 Task: For heading Use Courier New with red colour.  font size for heading20,  'Change the font style of data to'Courier New and font size to 12,  Change the alignment of both headline & data to Align center.  In the sheet   Nexus Sales templetes   book
Action: Mouse moved to (451, 406)
Screenshot: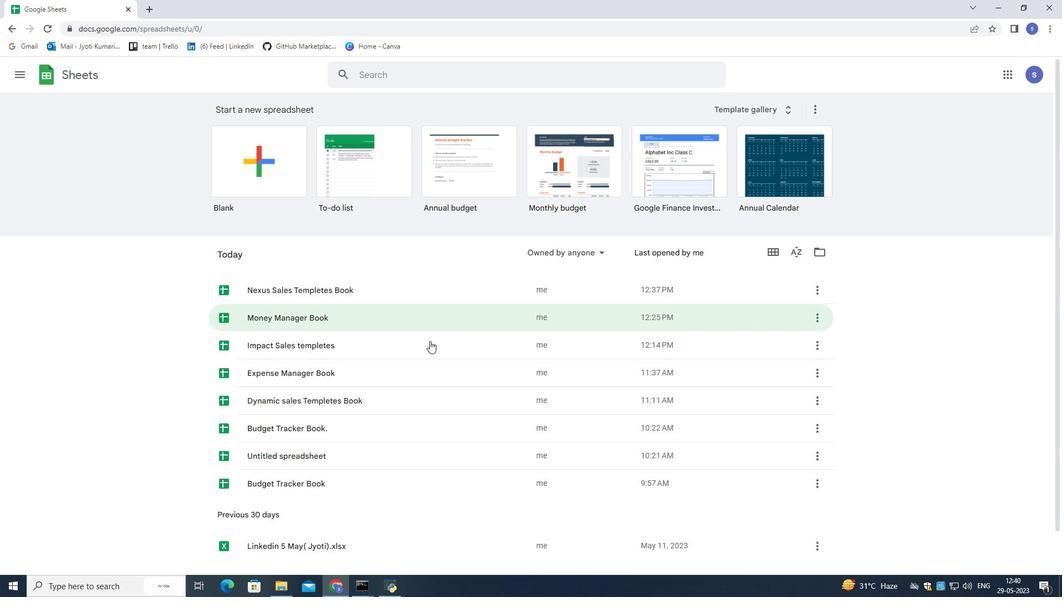 
Action: Mouse scrolled (451, 406) with delta (0, 0)
Screenshot: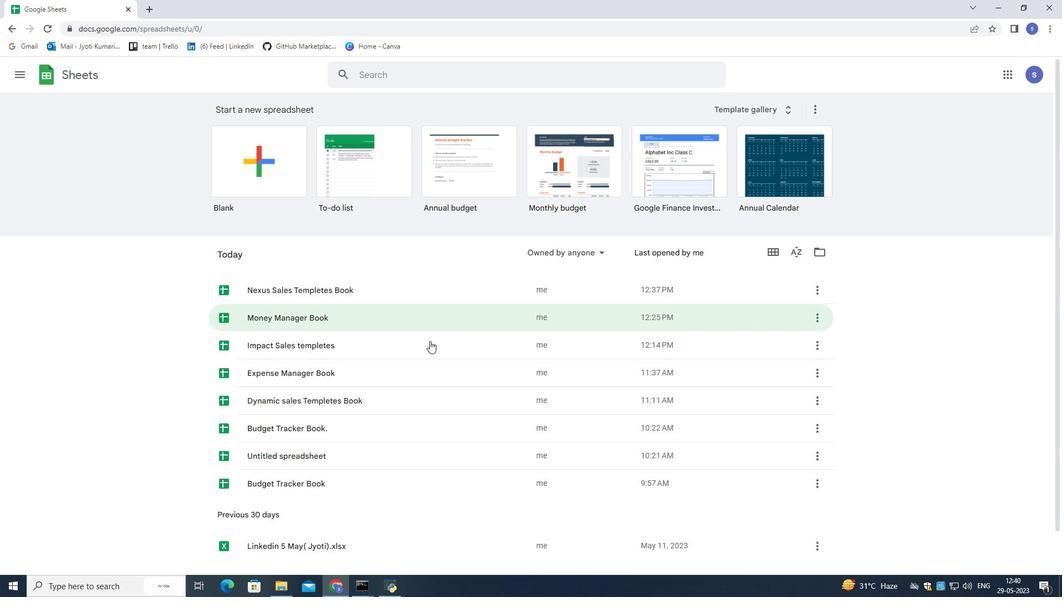 
Action: Mouse moved to (451, 407)
Screenshot: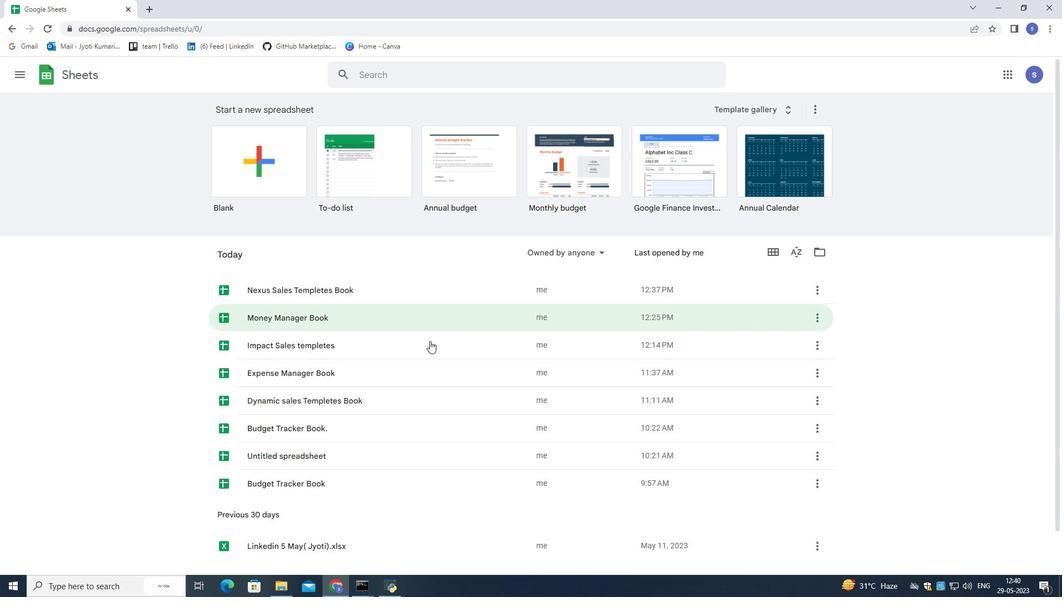 
Action: Mouse scrolled (451, 406) with delta (0, 0)
Screenshot: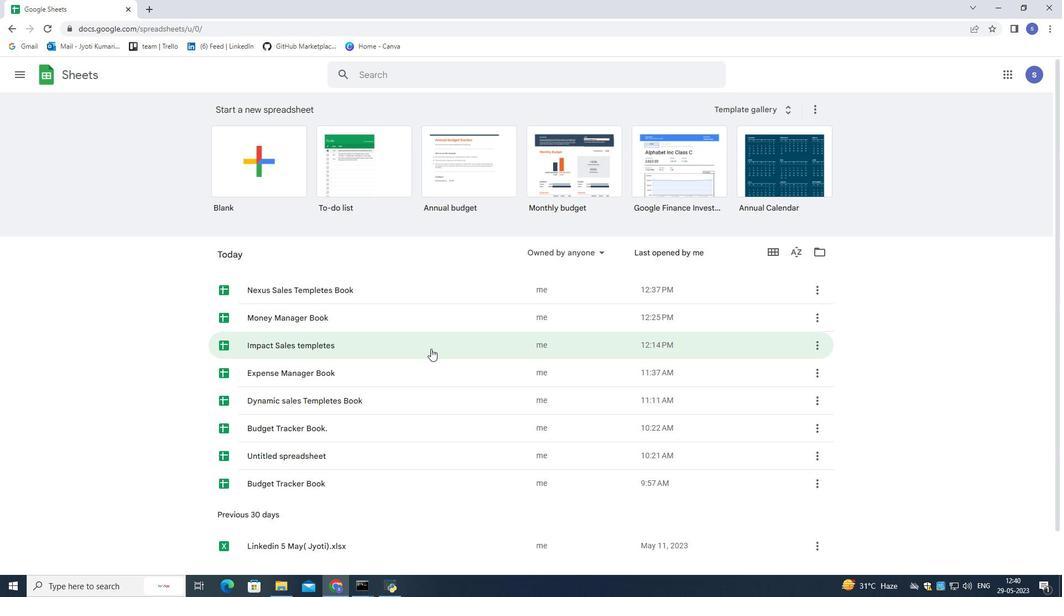 
Action: Mouse scrolled (451, 406) with delta (0, 0)
Screenshot: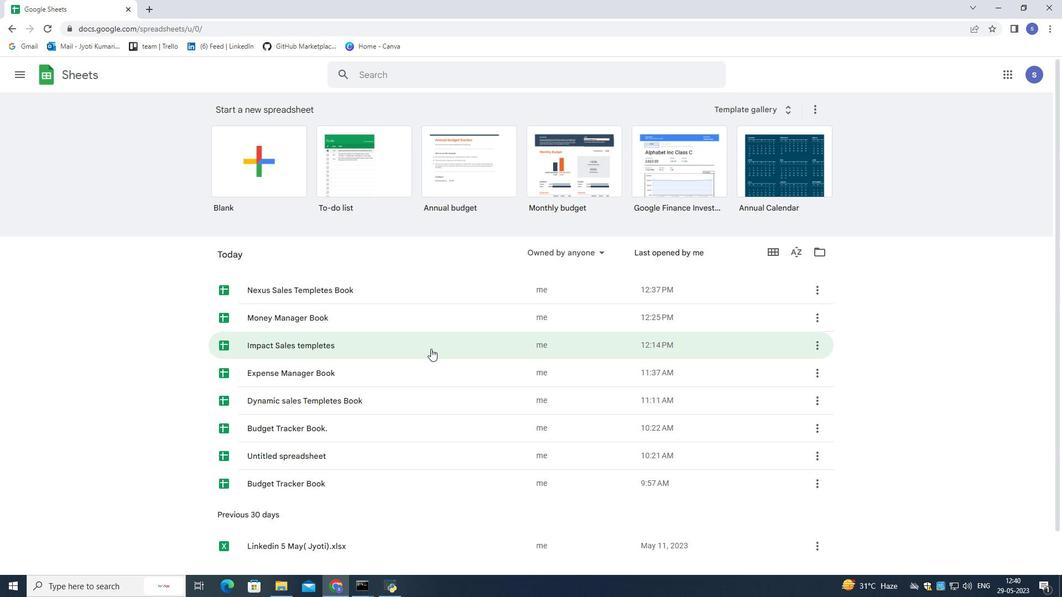 
Action: Mouse scrolled (451, 406) with delta (0, 0)
Screenshot: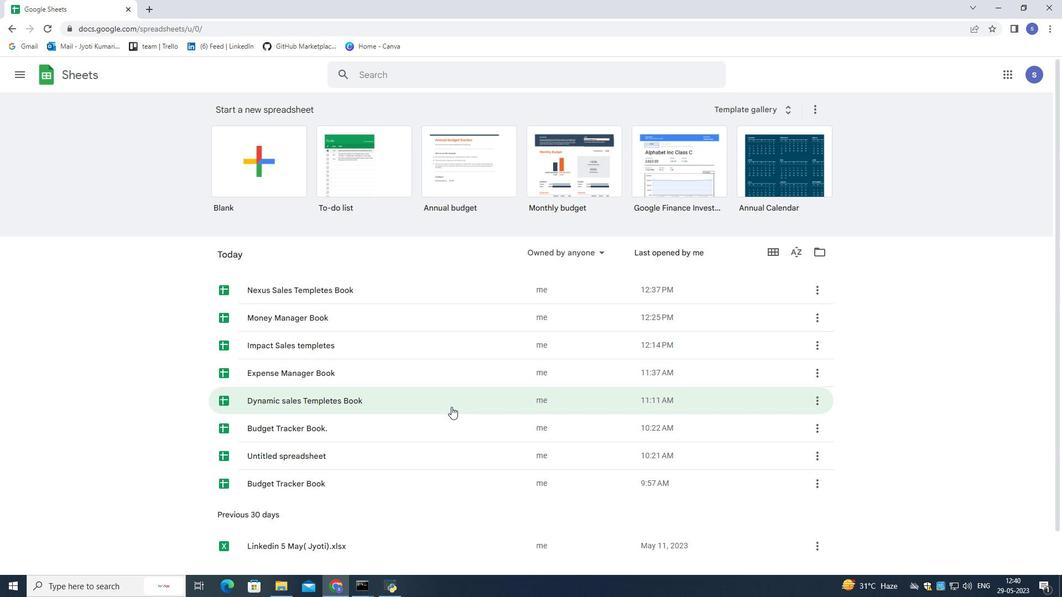 
Action: Mouse scrolled (451, 406) with delta (0, 0)
Screenshot: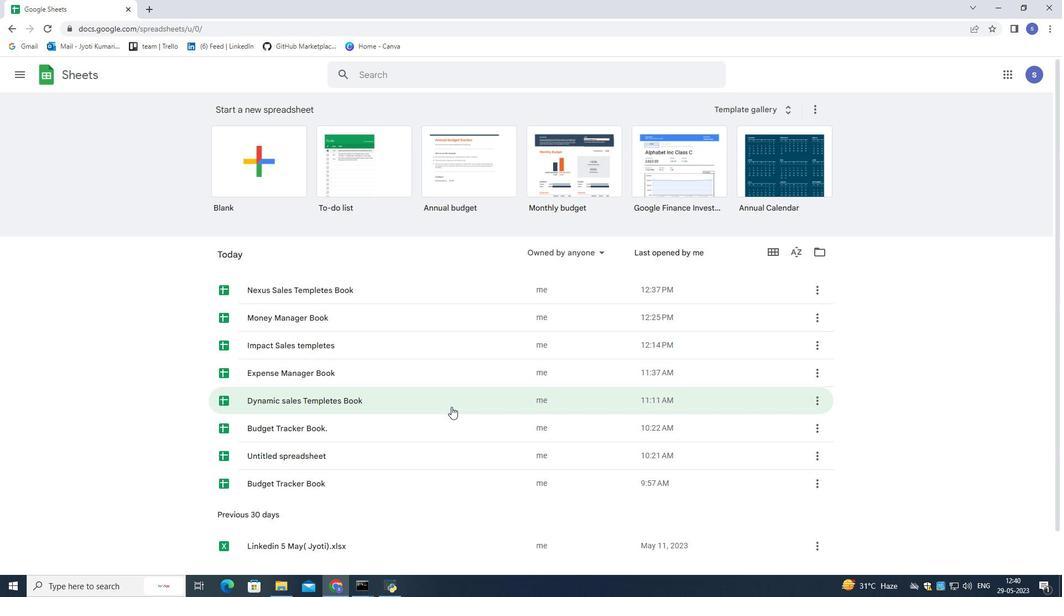 
Action: Mouse scrolled (451, 406) with delta (0, 0)
Screenshot: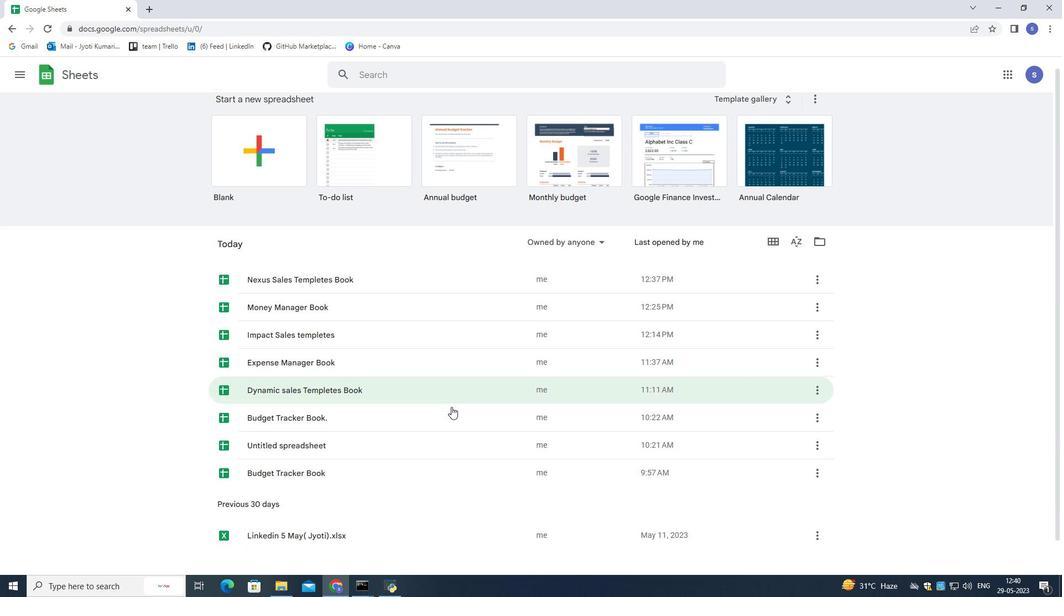 
Action: Mouse scrolled (451, 406) with delta (0, 0)
Screenshot: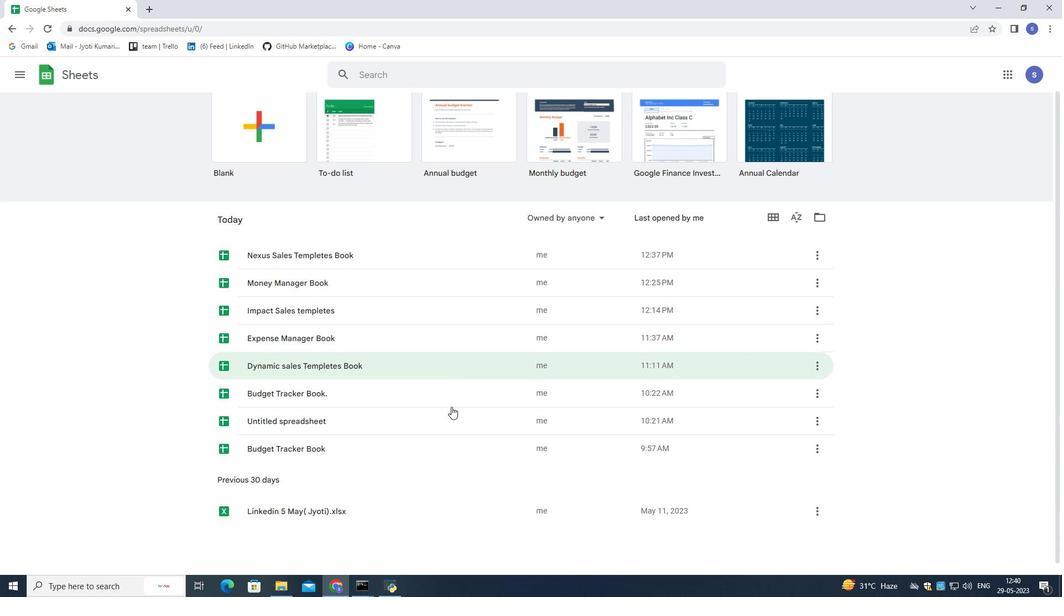 
Action: Mouse scrolled (451, 407) with delta (0, 0)
Screenshot: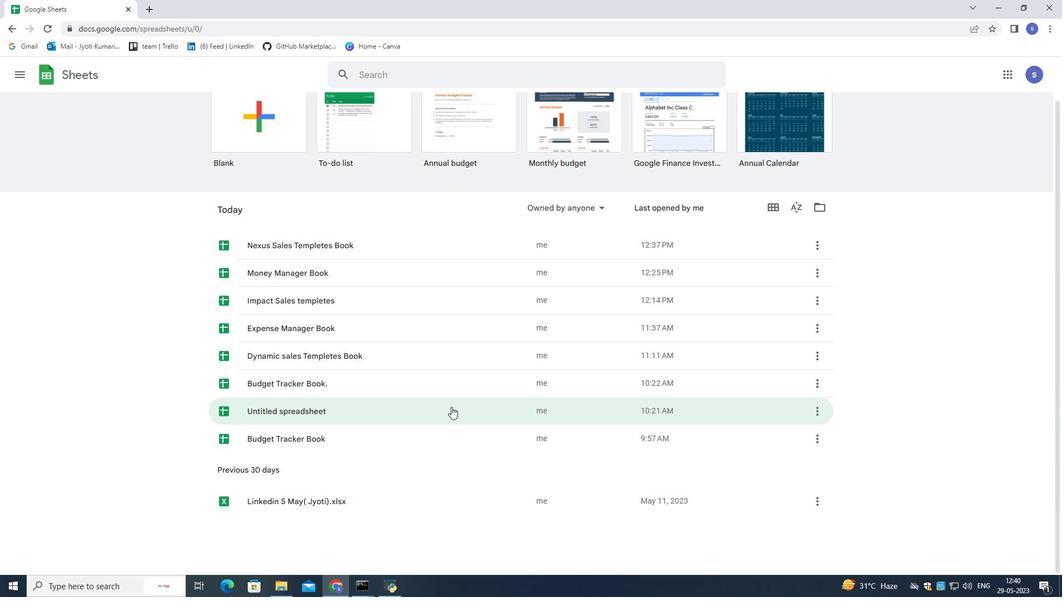 
Action: Mouse scrolled (451, 407) with delta (0, 0)
Screenshot: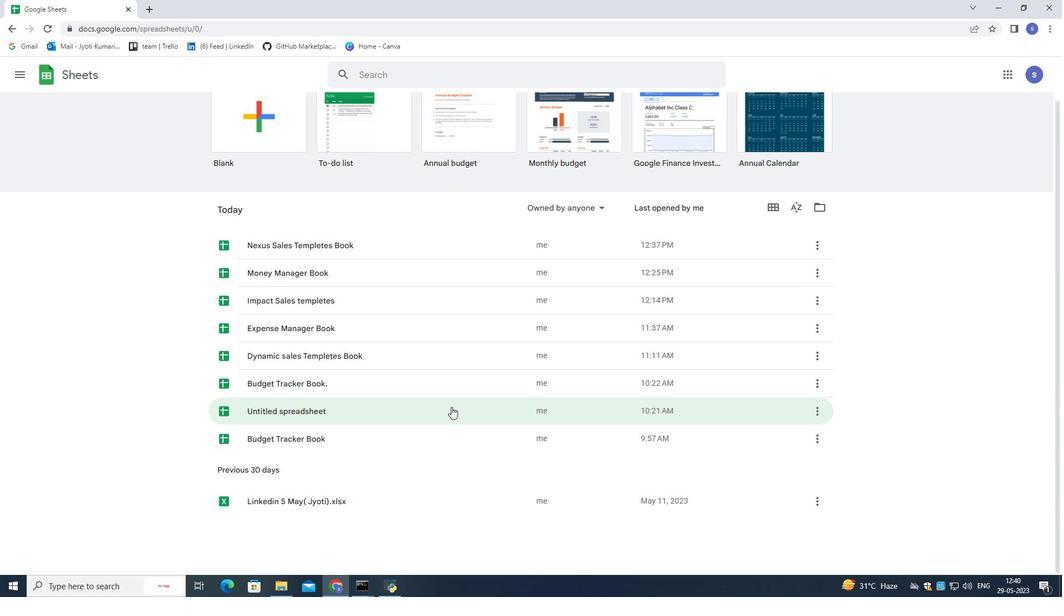 
Action: Mouse scrolled (451, 407) with delta (0, 0)
Screenshot: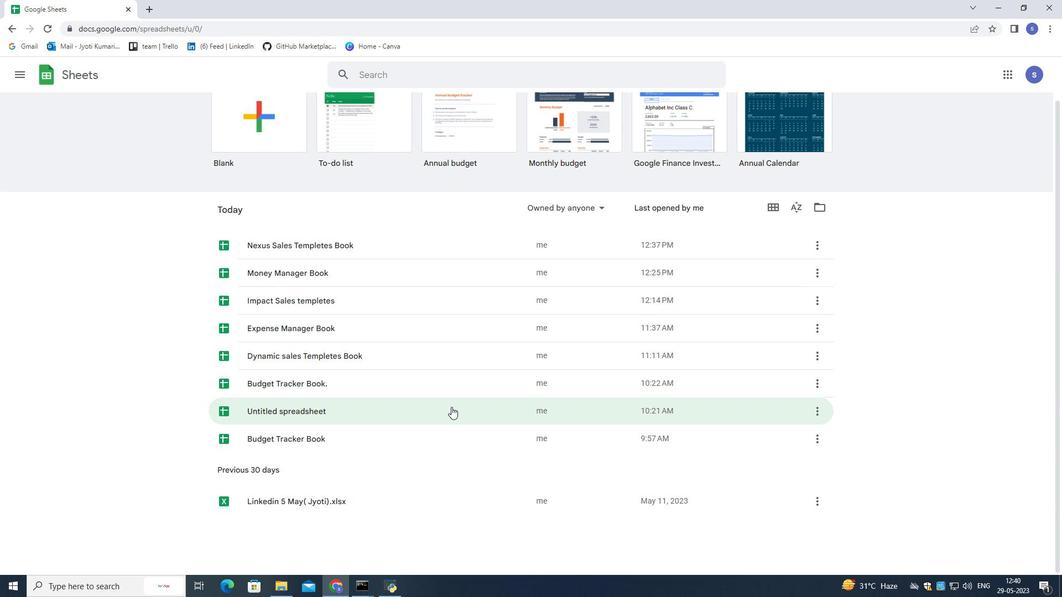 
Action: Mouse scrolled (451, 407) with delta (0, 0)
Screenshot: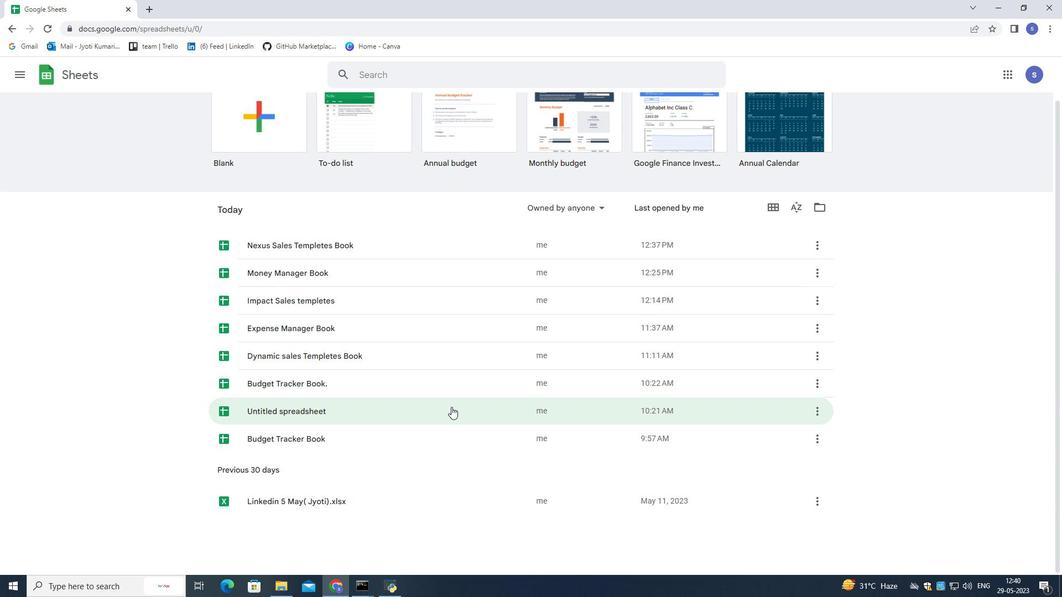 
Action: Mouse scrolled (451, 407) with delta (0, 0)
Screenshot: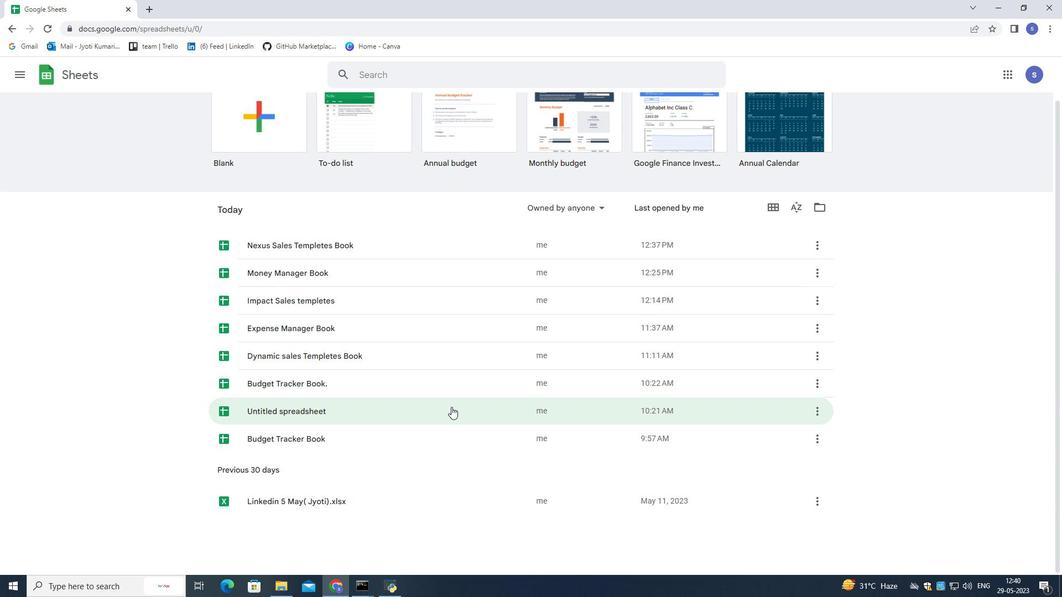
Action: Mouse scrolled (451, 407) with delta (0, 0)
Screenshot: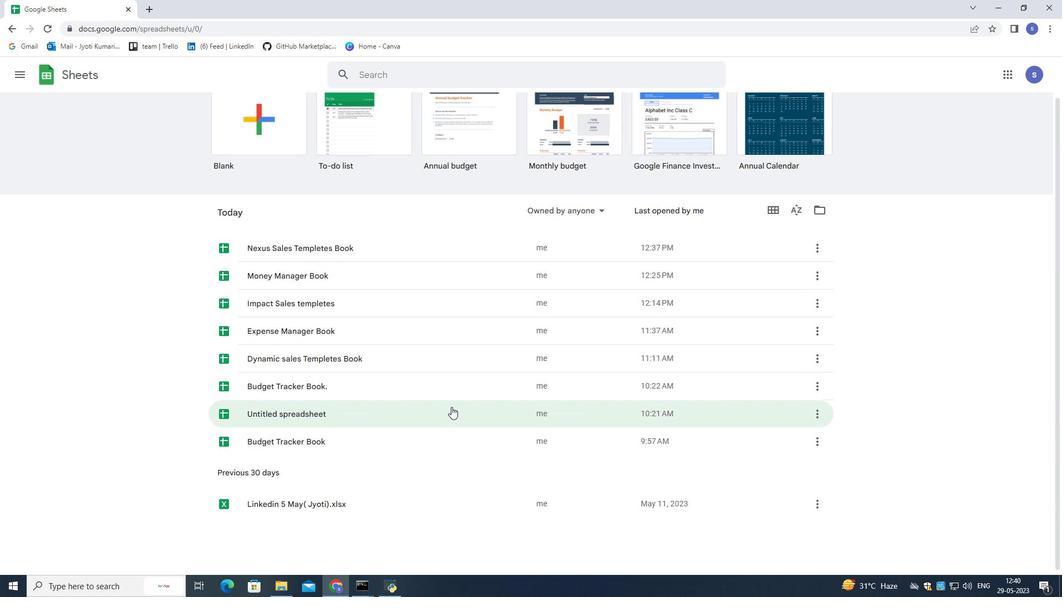 
Action: Mouse moved to (451, 407)
Screenshot: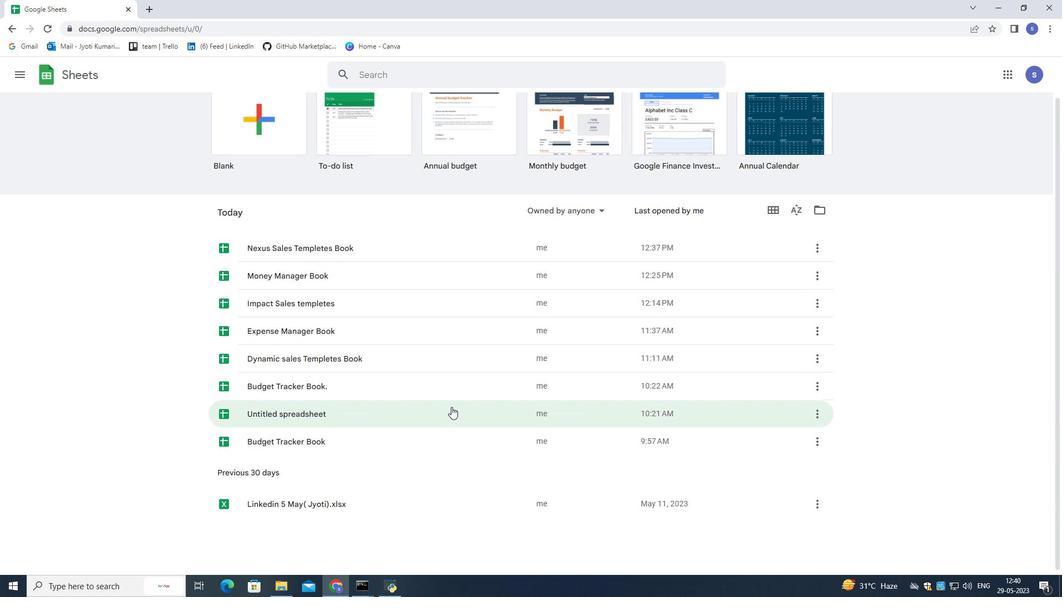 
Action: Mouse scrolled (451, 407) with delta (0, 0)
Screenshot: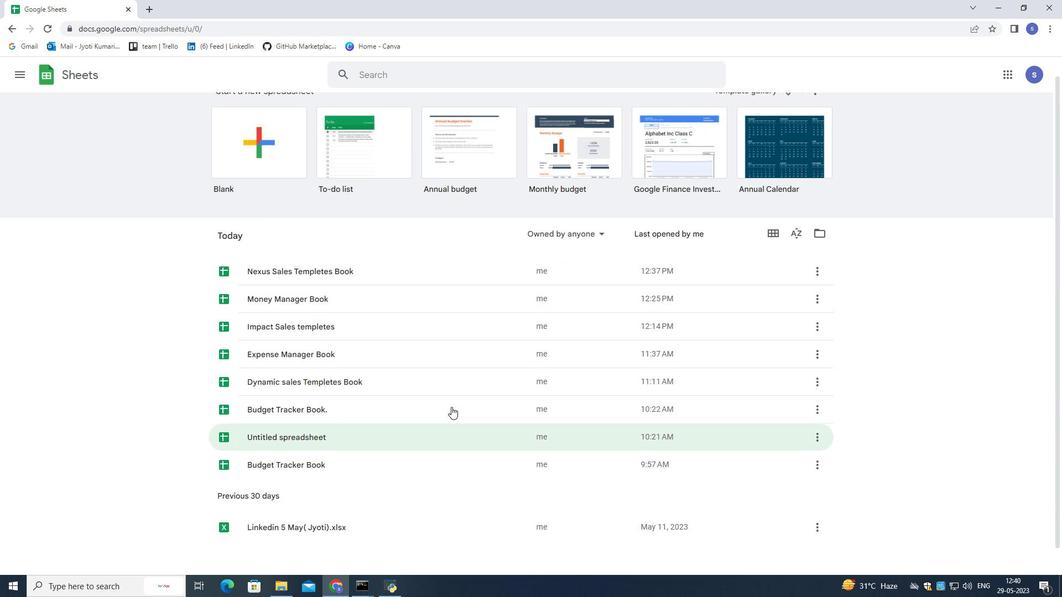 
Action: Mouse moved to (451, 405)
Screenshot: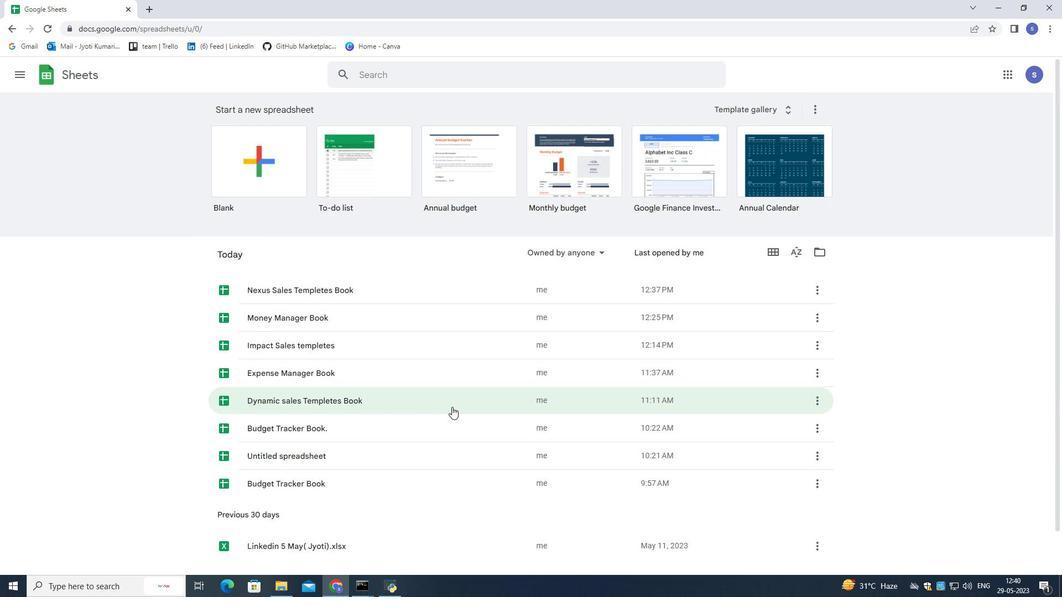
Action: Mouse scrolled (451, 407) with delta (0, 0)
Screenshot: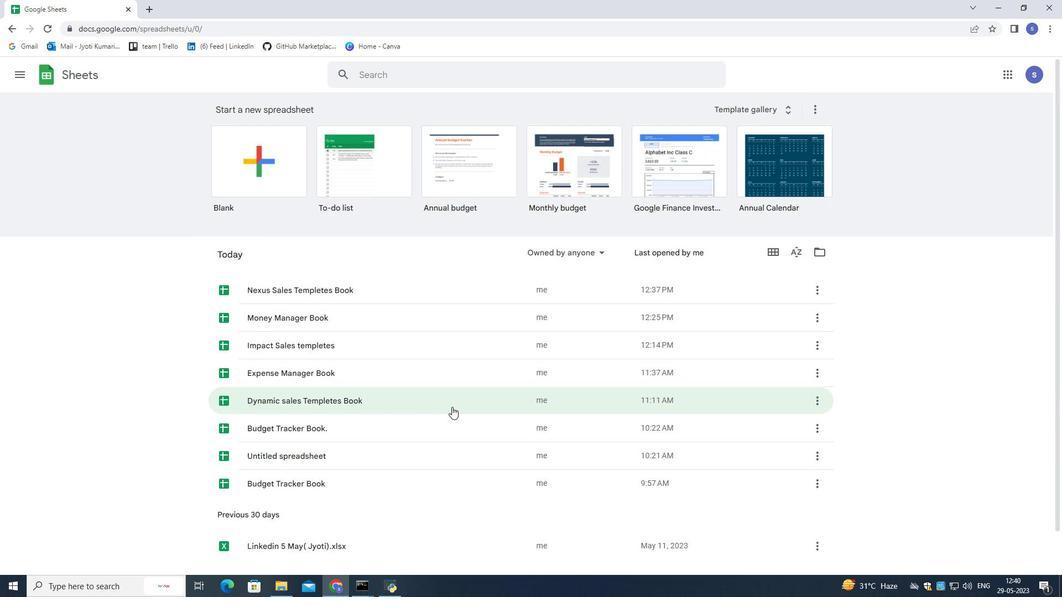 
Action: Mouse moved to (451, 404)
Screenshot: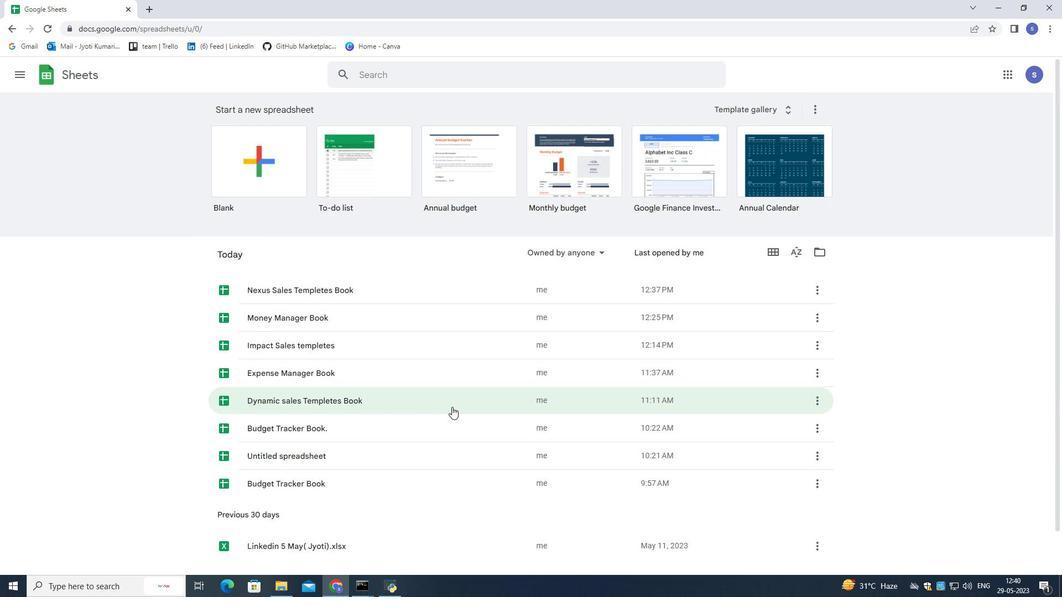 
Action: Mouse scrolled (451, 404) with delta (0, 0)
Screenshot: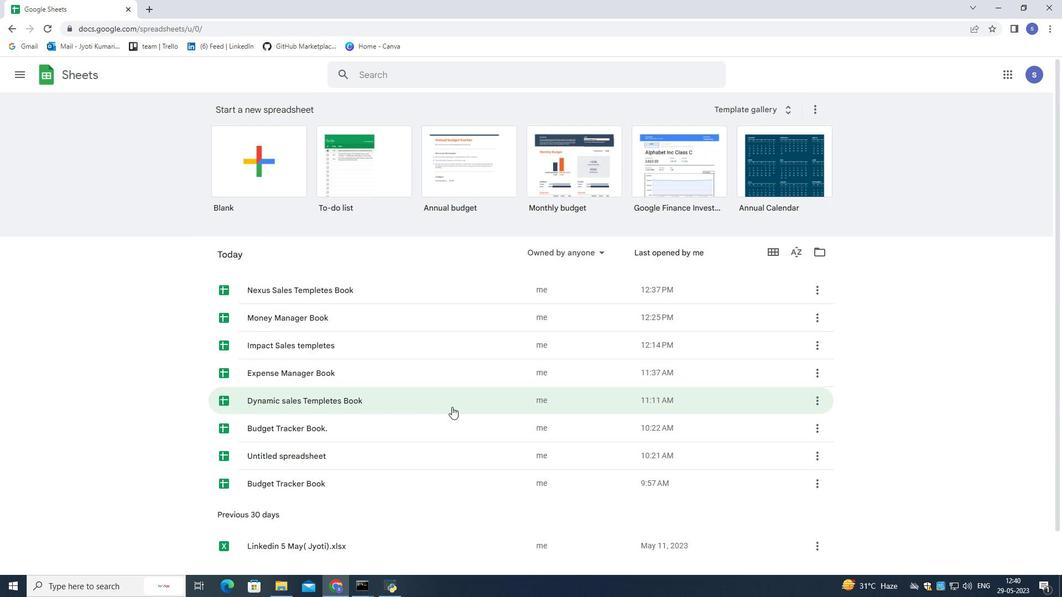 
Action: Mouse moved to (403, 291)
Screenshot: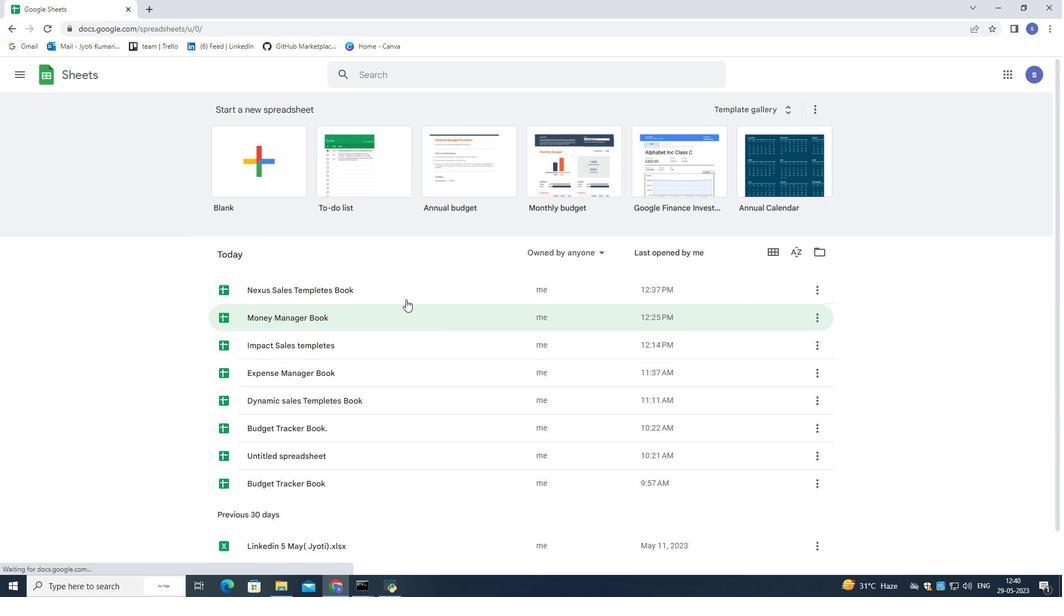 
Action: Mouse pressed left at (403, 291)
Screenshot: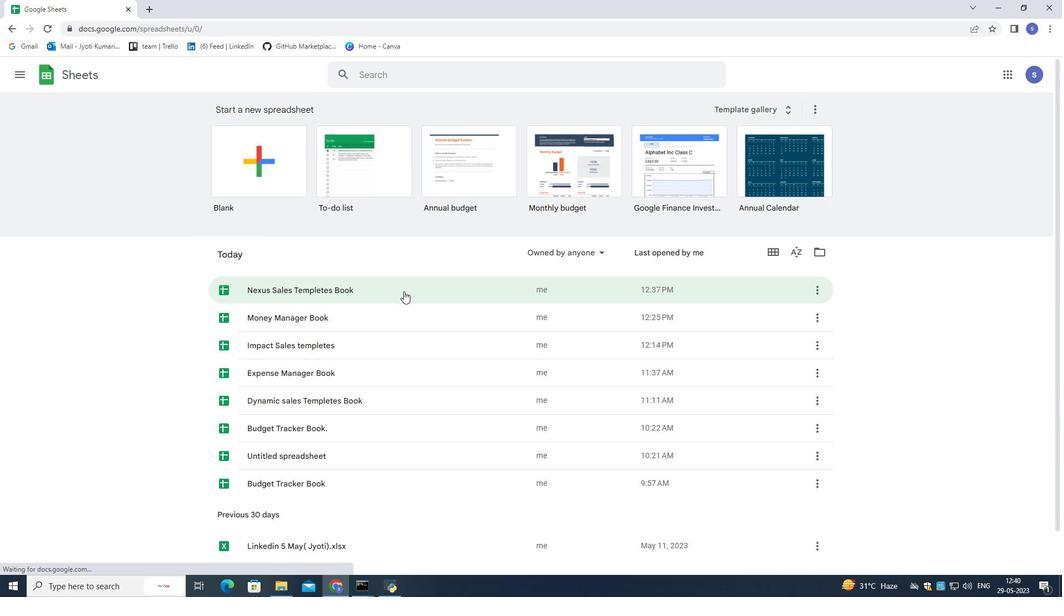 
Action: Mouse moved to (192, 151)
Screenshot: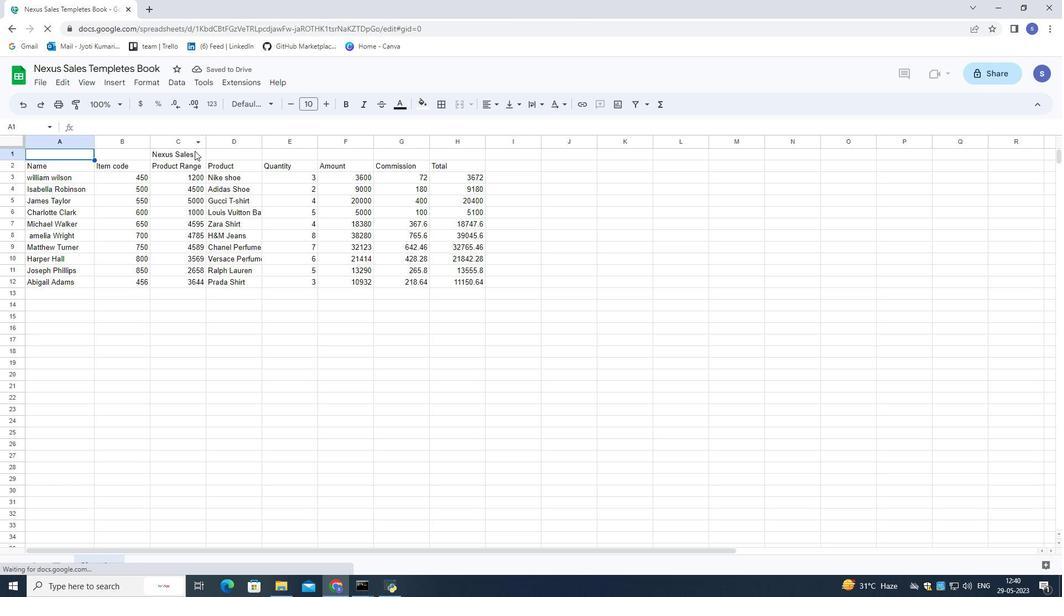 
Action: Mouse pressed left at (192, 151)
Screenshot: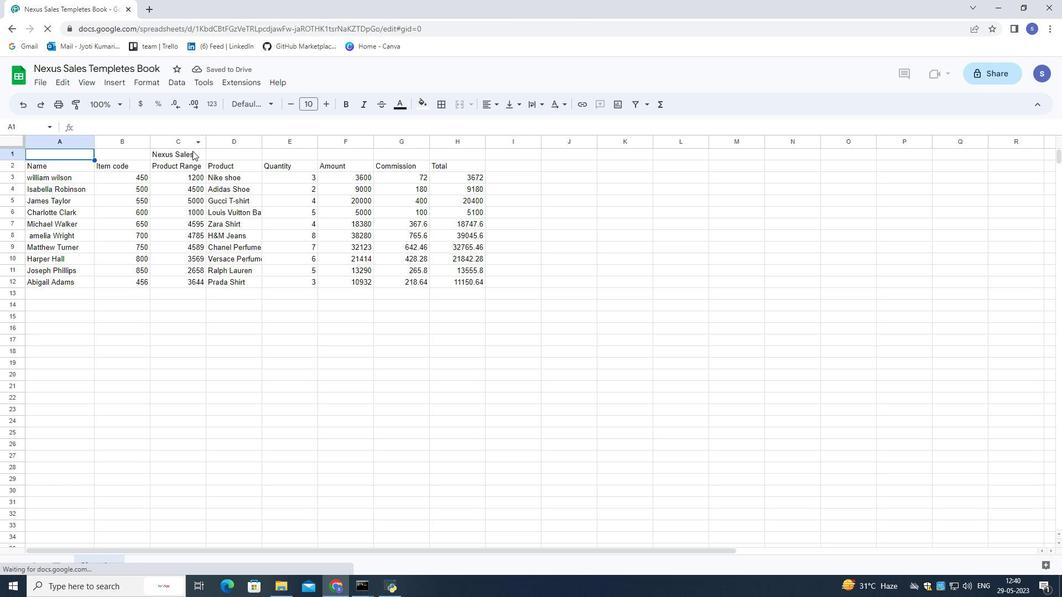 
Action: Mouse pressed left at (192, 151)
Screenshot: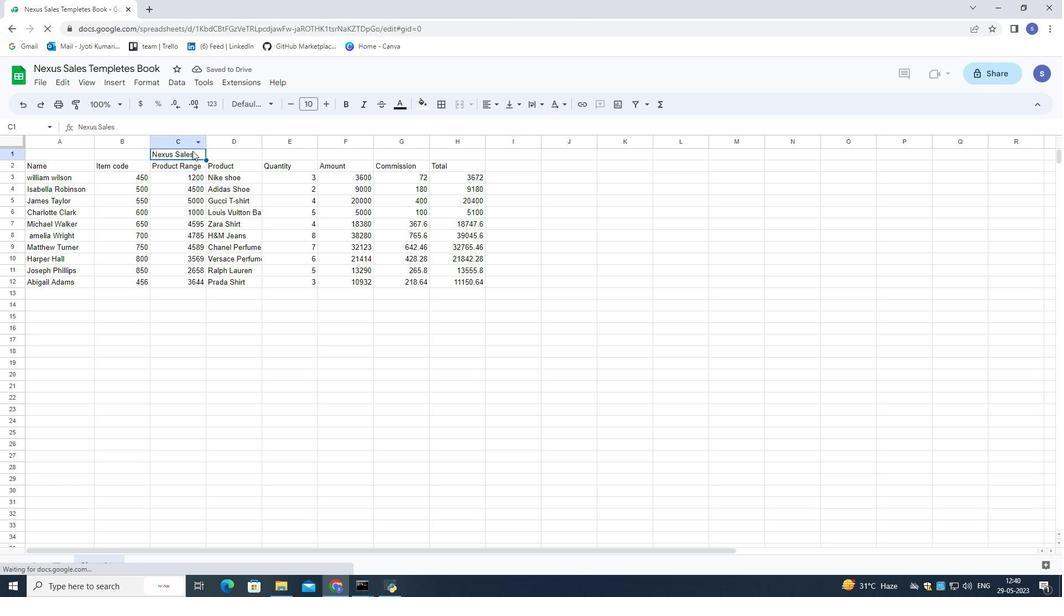 
Action: Mouse pressed left at (192, 151)
Screenshot: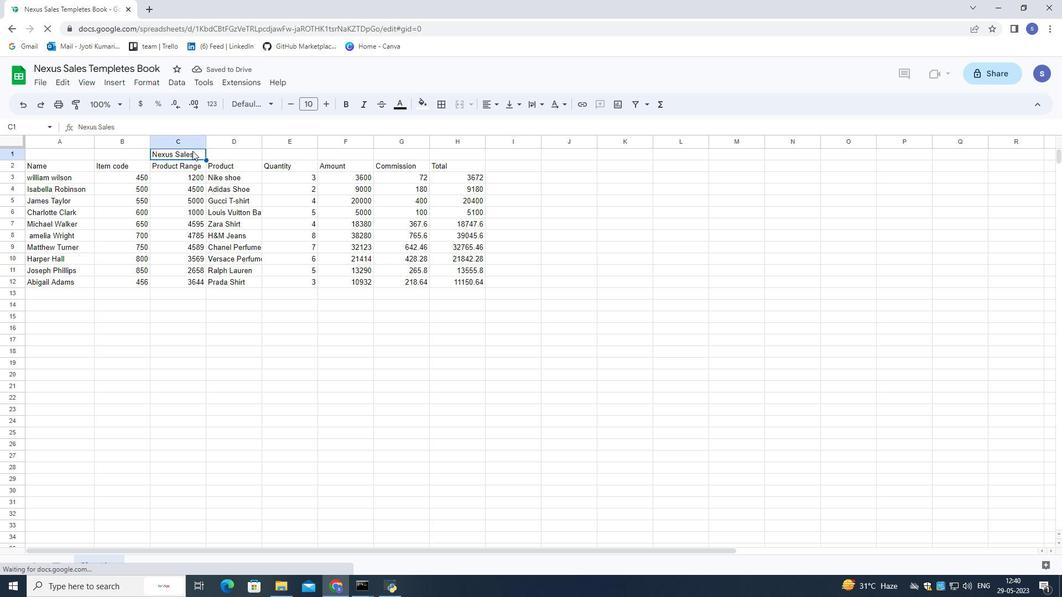 
Action: Mouse pressed left at (192, 151)
Screenshot: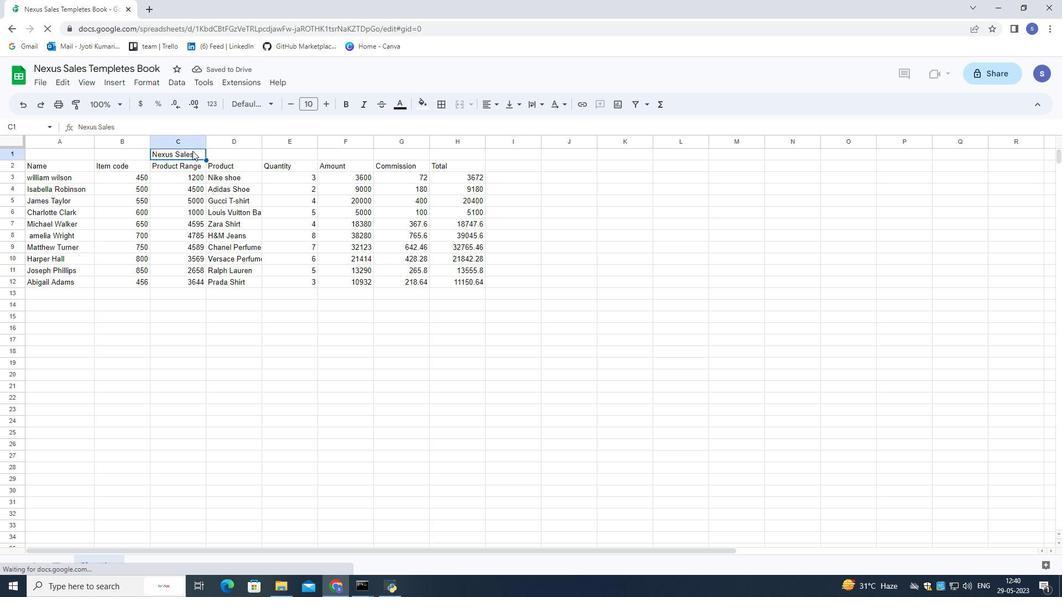 
Action: Mouse moved to (271, 104)
Screenshot: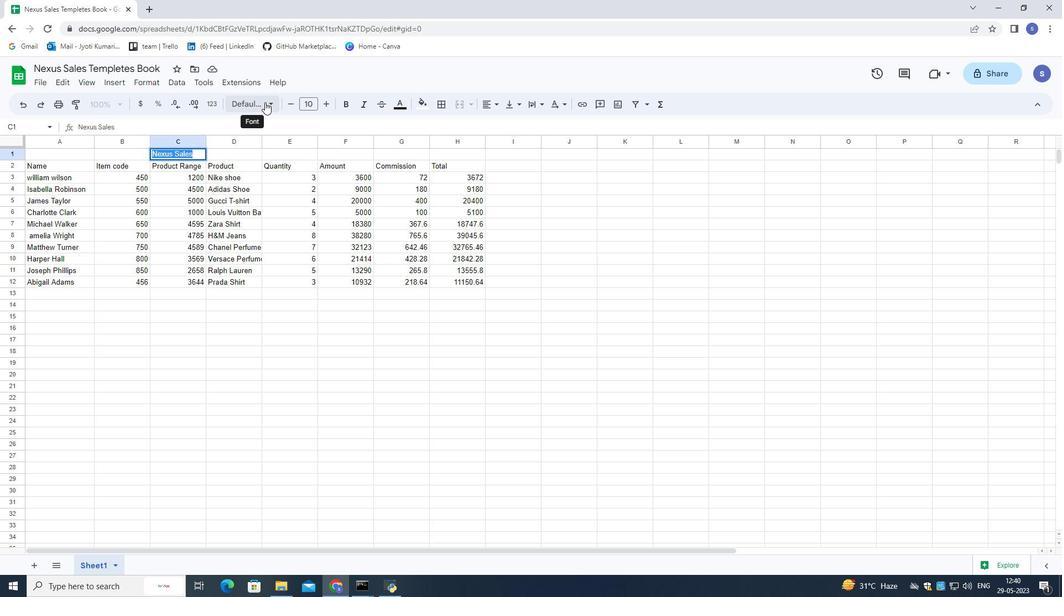 
Action: Mouse pressed left at (271, 104)
Screenshot: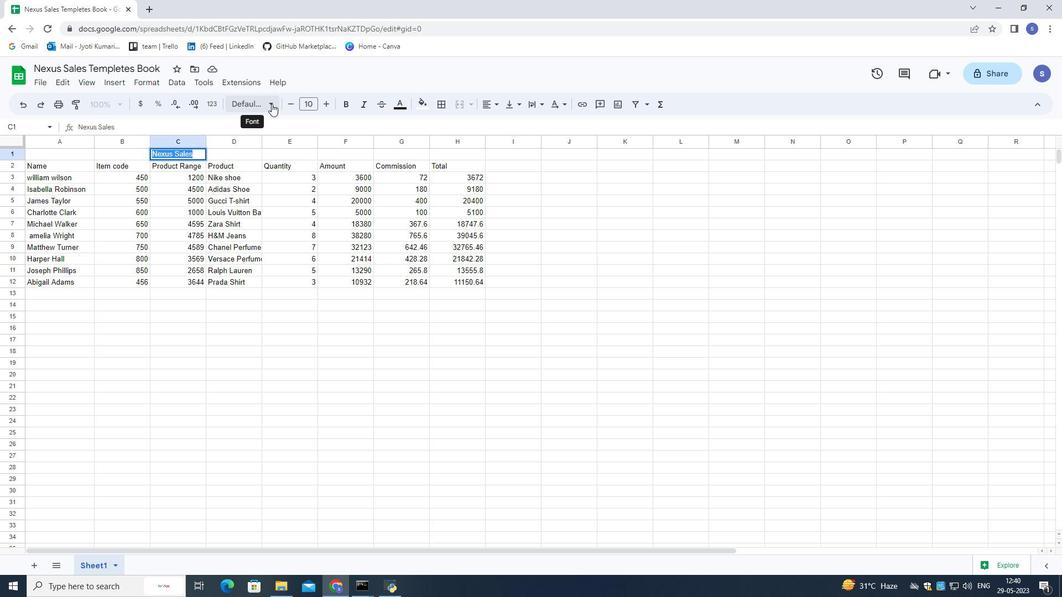 
Action: Mouse moved to (263, 120)
Screenshot: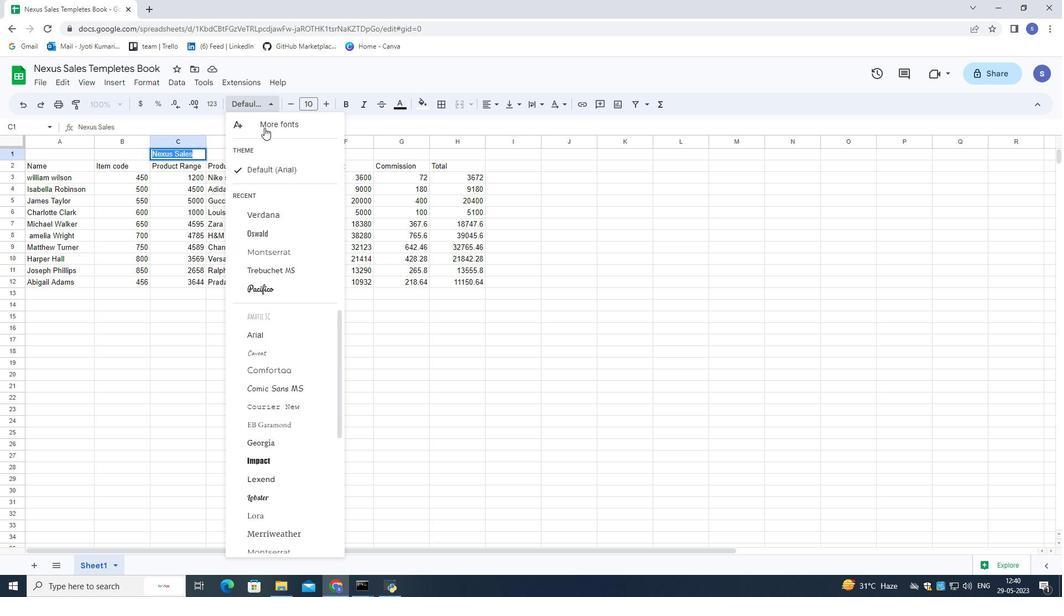 
Action: Mouse pressed left at (263, 120)
Screenshot: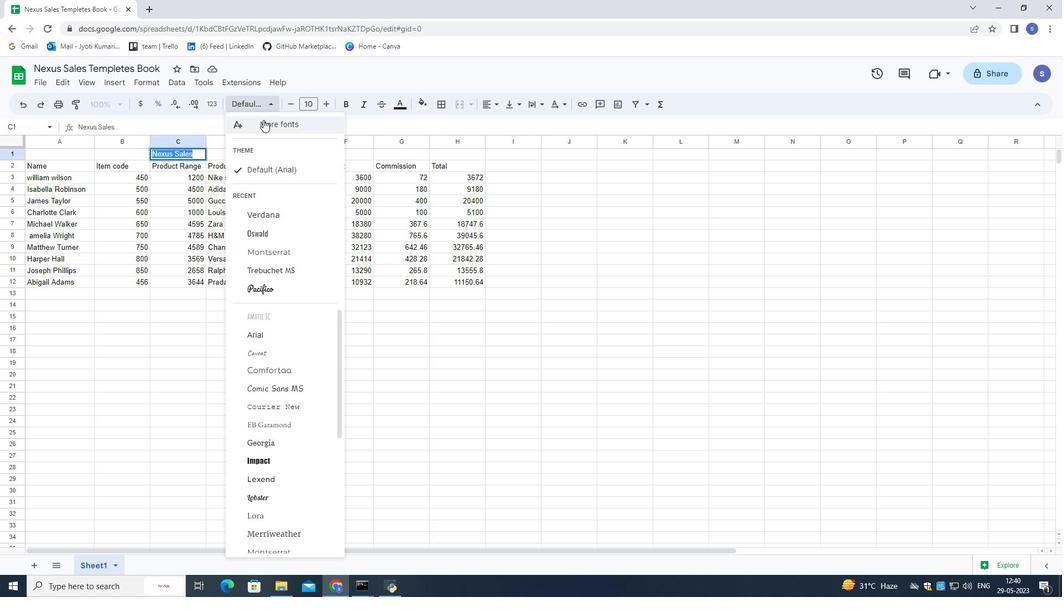 
Action: Mouse moved to (309, 186)
Screenshot: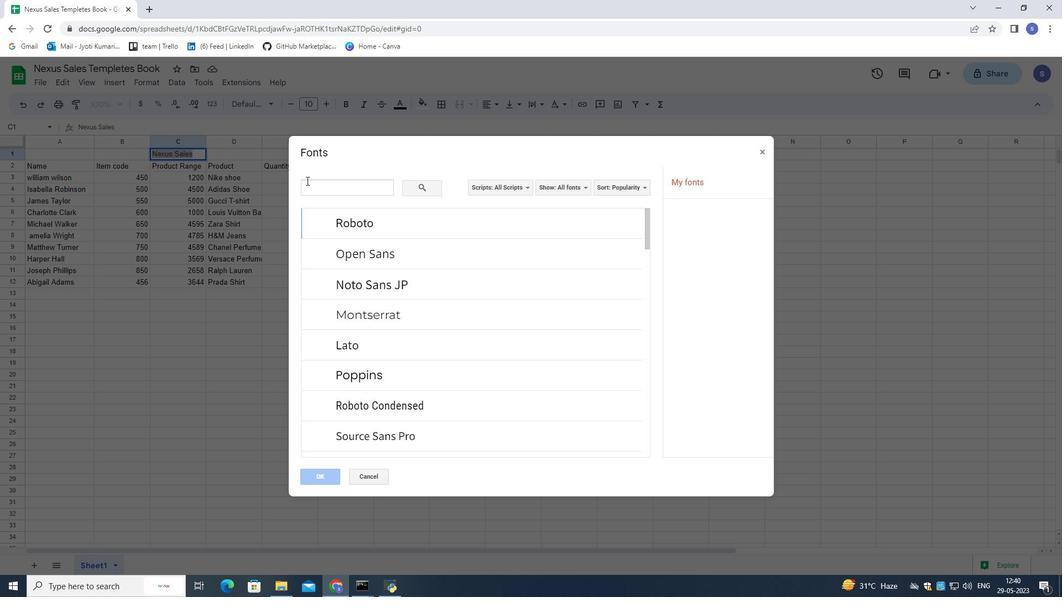 
Action: Mouse pressed left at (309, 186)
Screenshot: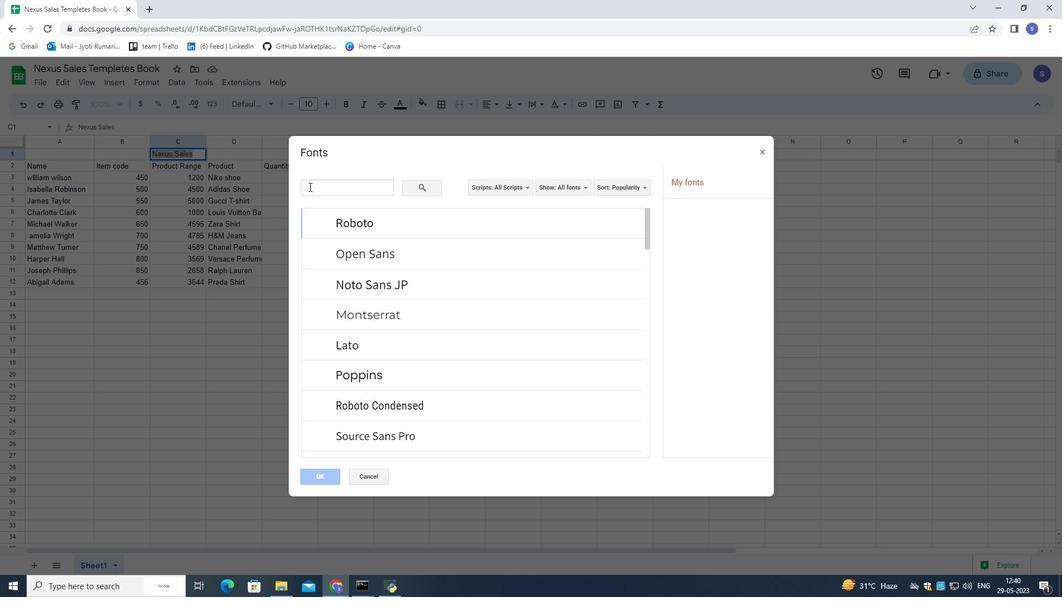 
Action: Mouse moved to (986, 340)
Screenshot: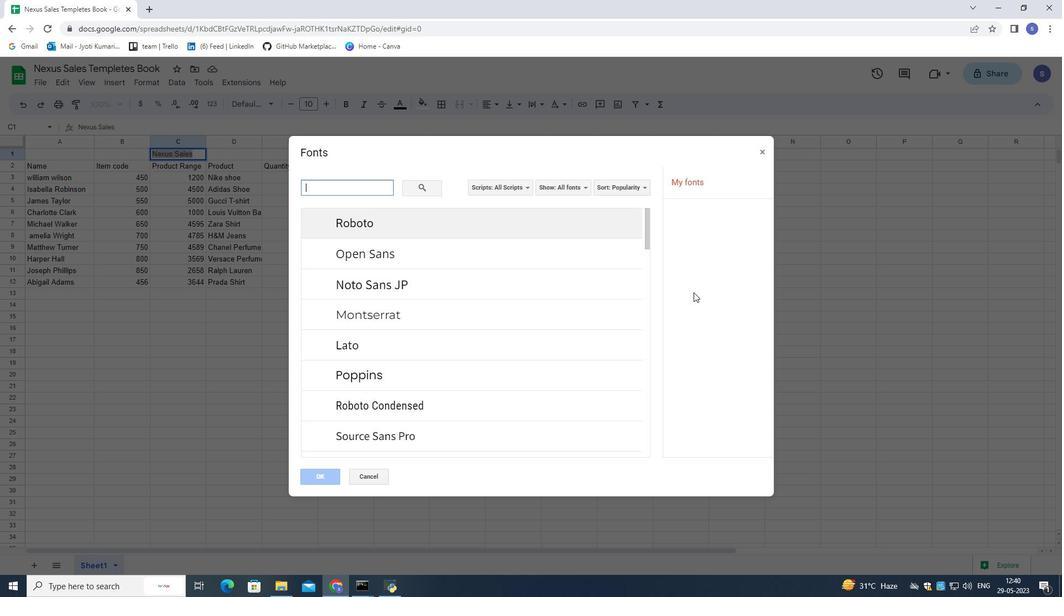 
Action: Key pressed <Key.shift>Couri
Screenshot: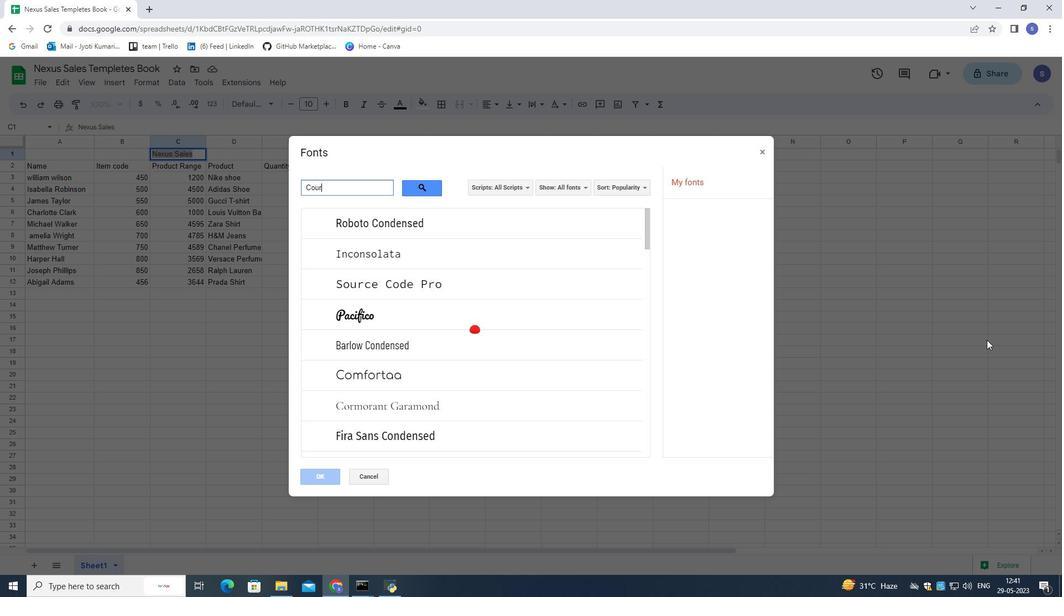 
Action: Mouse moved to (537, 245)
Screenshot: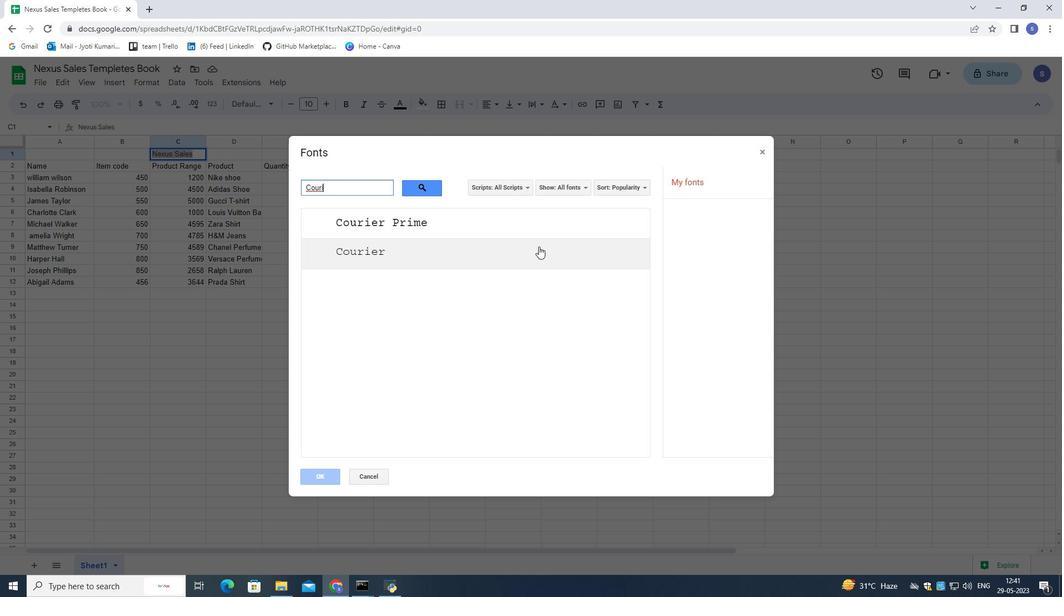 
Action: Mouse pressed left at (537, 245)
Screenshot: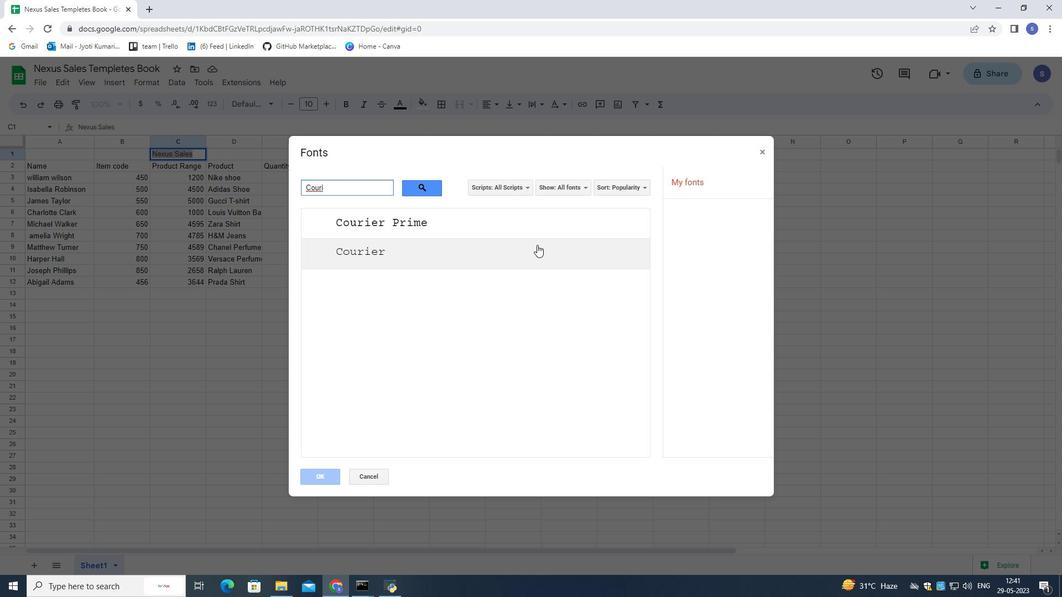
Action: Mouse moved to (324, 478)
Screenshot: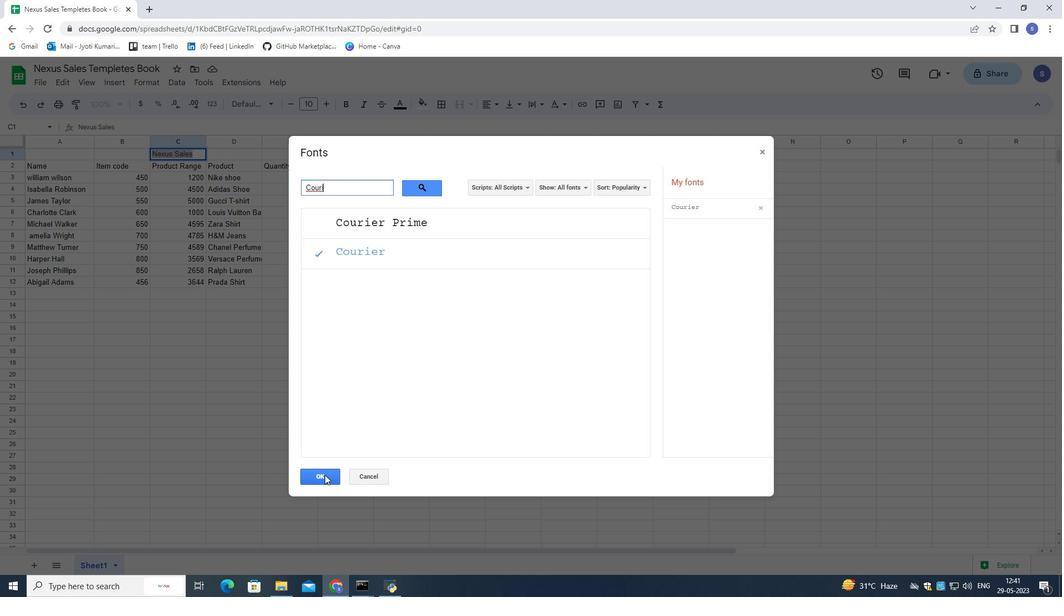 
Action: Mouse pressed left at (324, 478)
Screenshot: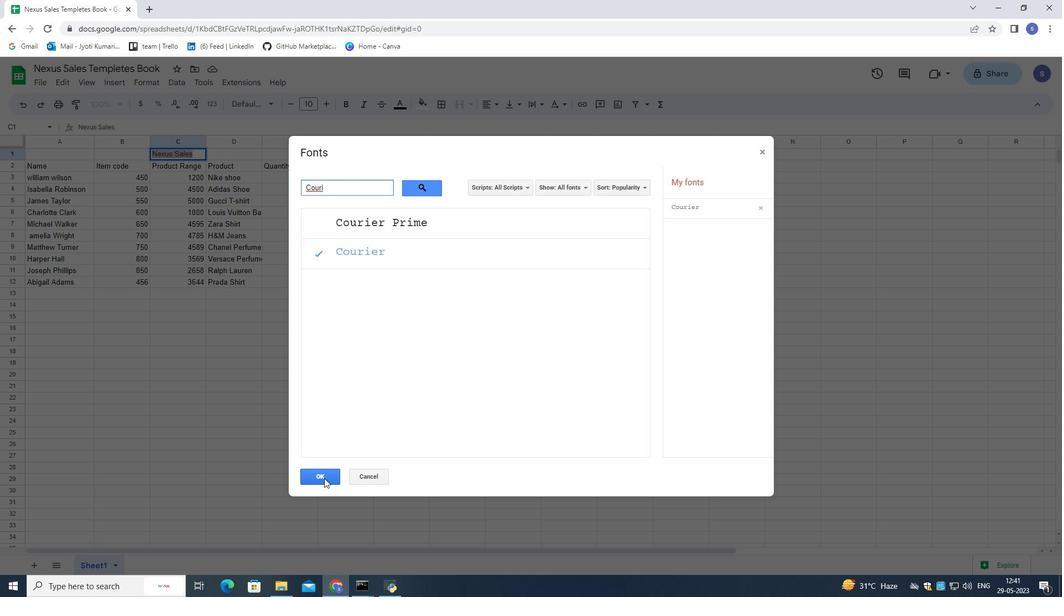 
Action: Mouse pressed left at (324, 478)
Screenshot: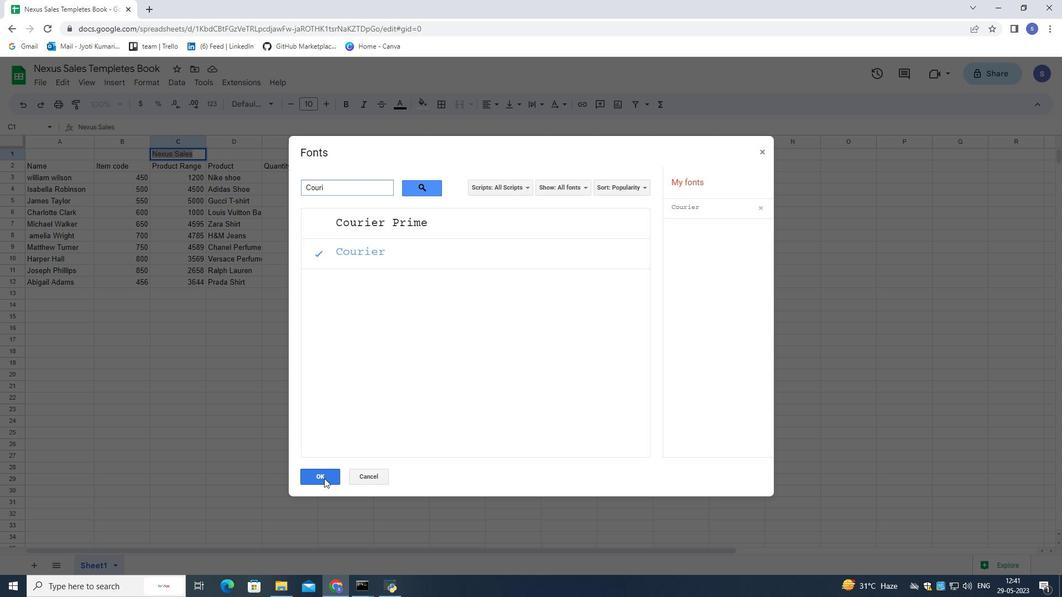 
Action: Mouse moved to (193, 153)
Screenshot: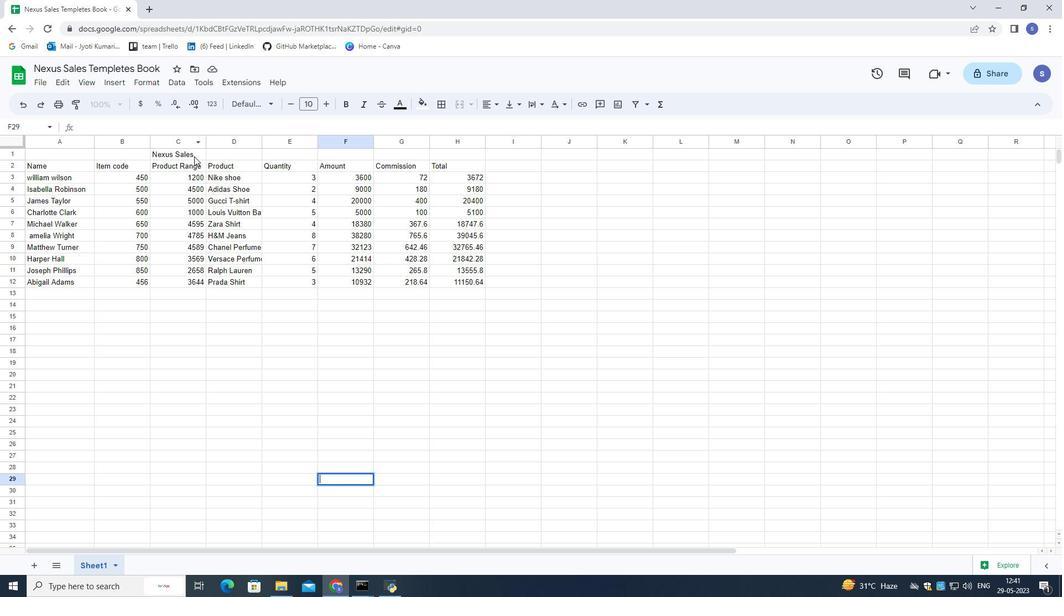 
Action: Mouse pressed left at (193, 153)
Screenshot: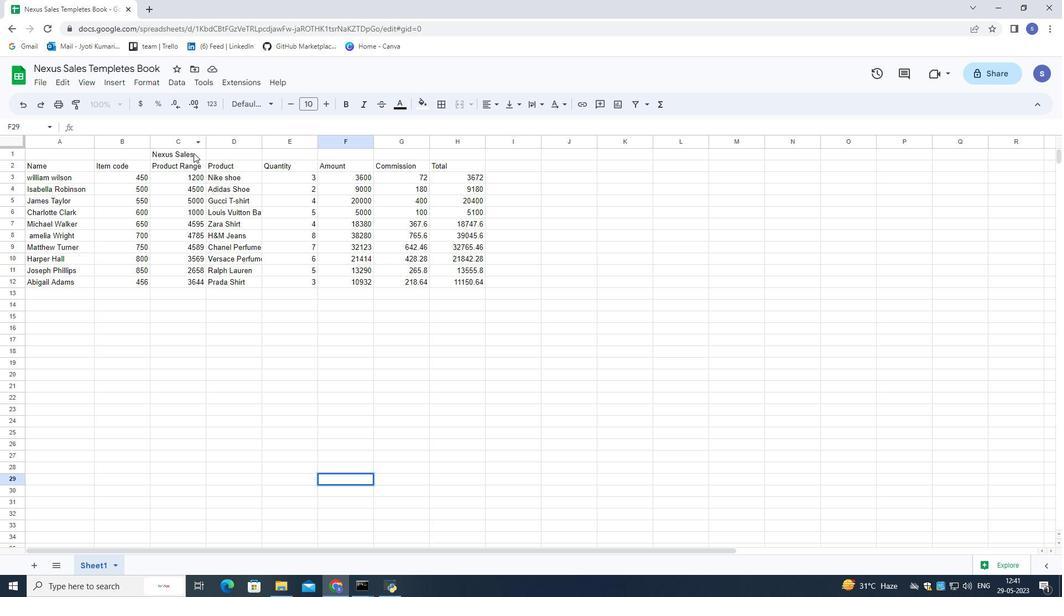 
Action: Mouse pressed left at (193, 153)
Screenshot: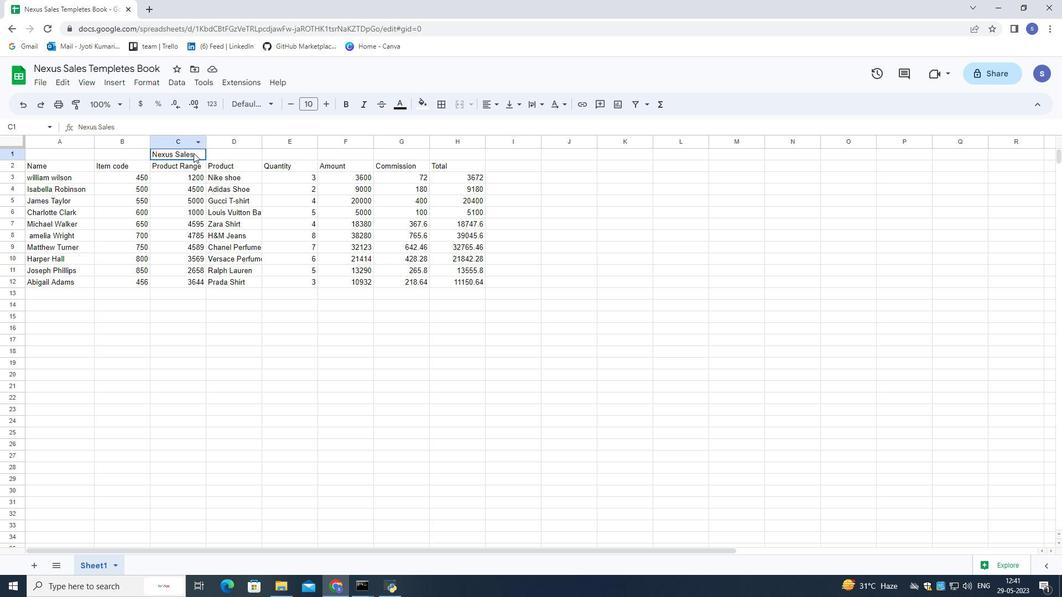
Action: Mouse pressed left at (193, 153)
Screenshot: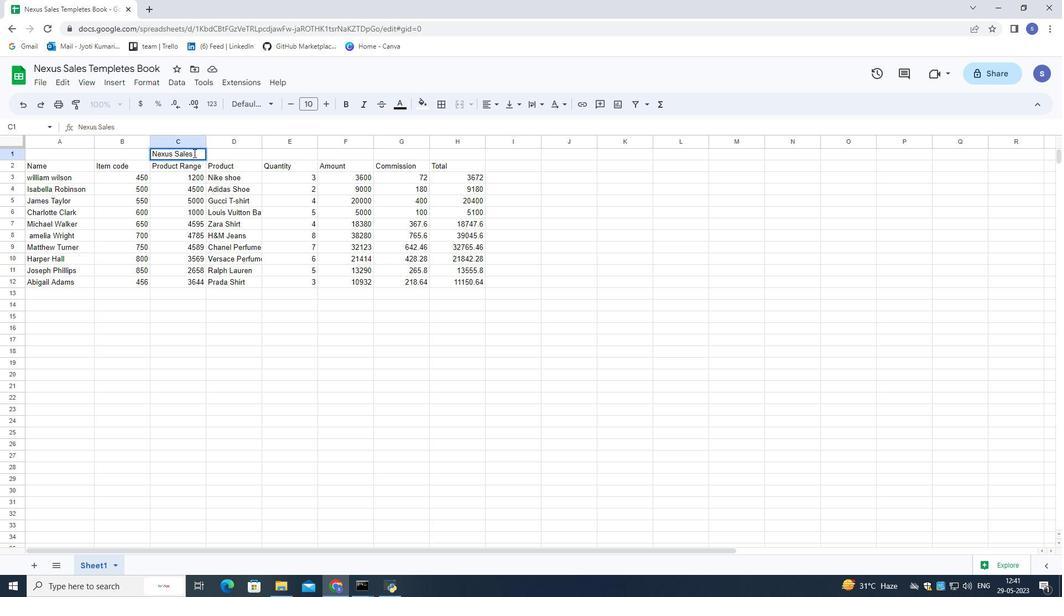 
Action: Mouse pressed left at (193, 153)
Screenshot: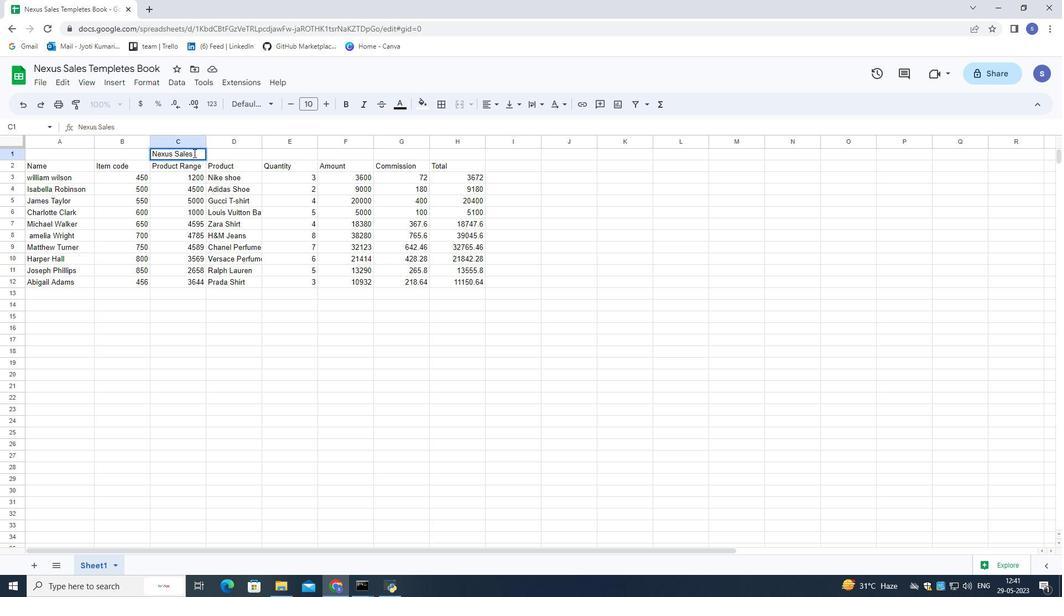 
Action: Mouse pressed left at (193, 153)
Screenshot: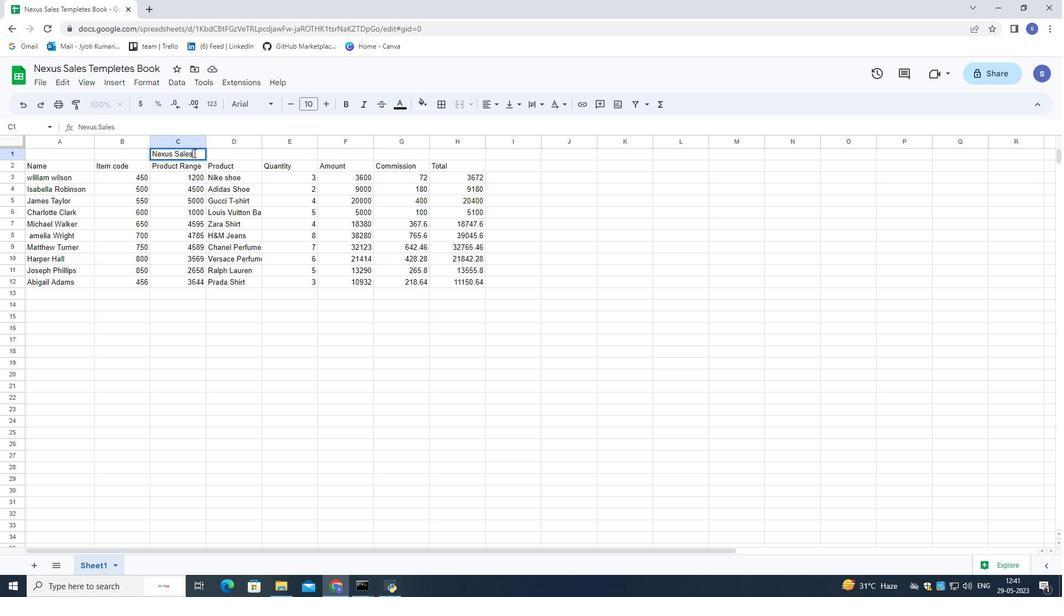 
Action: Mouse pressed left at (193, 153)
Screenshot: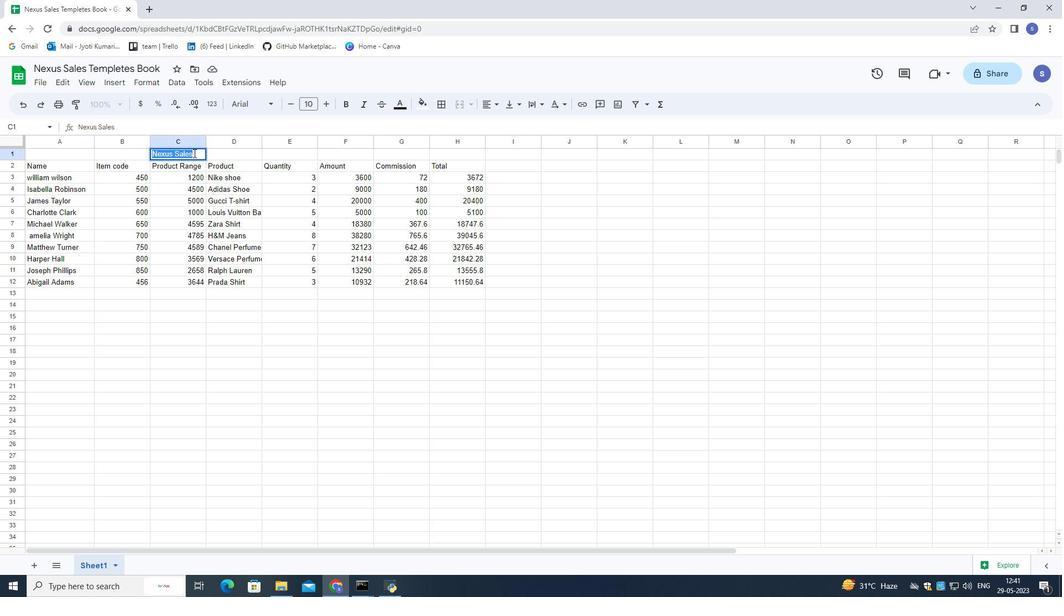 
Action: Mouse moved to (406, 104)
Screenshot: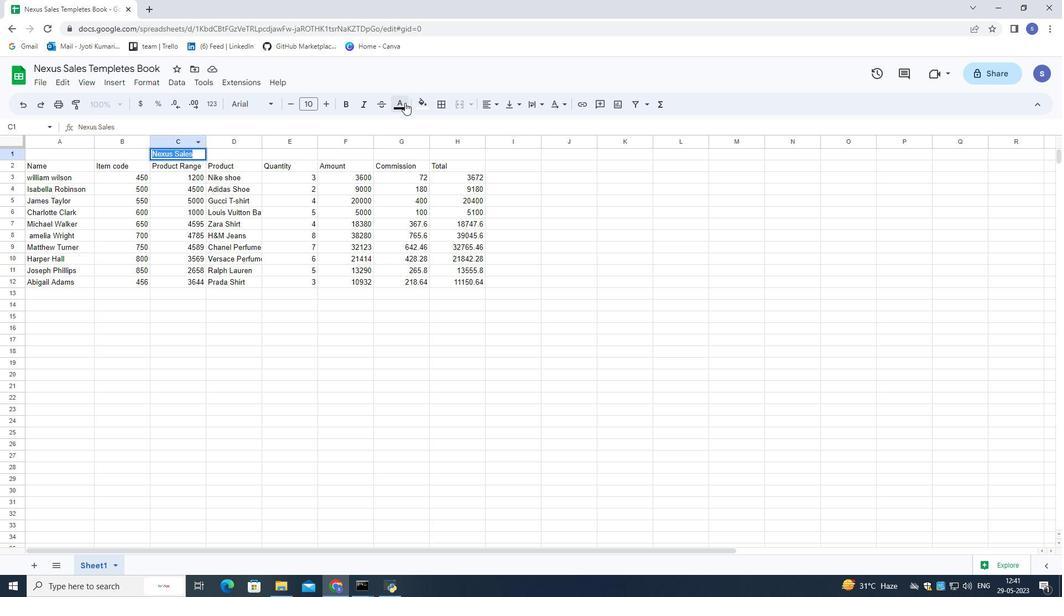 
Action: Mouse pressed left at (406, 104)
Screenshot: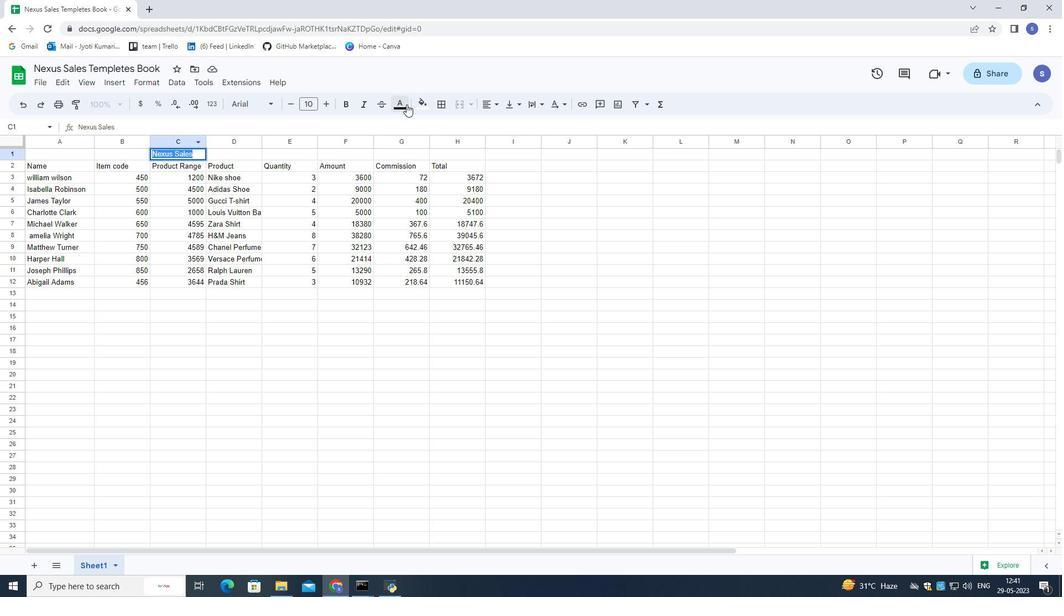 
Action: Mouse moved to (417, 153)
Screenshot: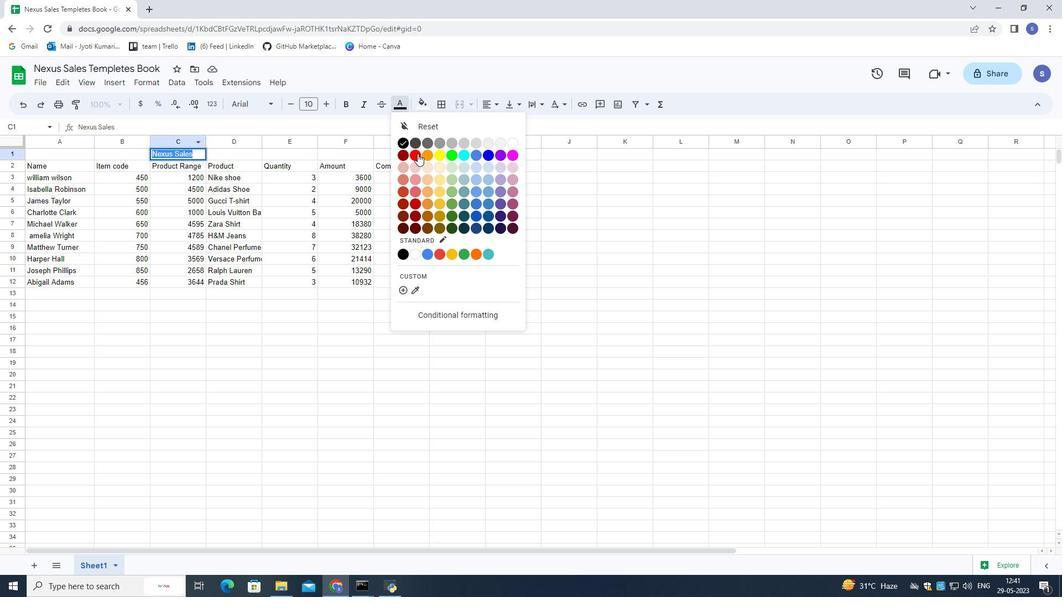 
Action: Mouse pressed left at (417, 153)
Screenshot: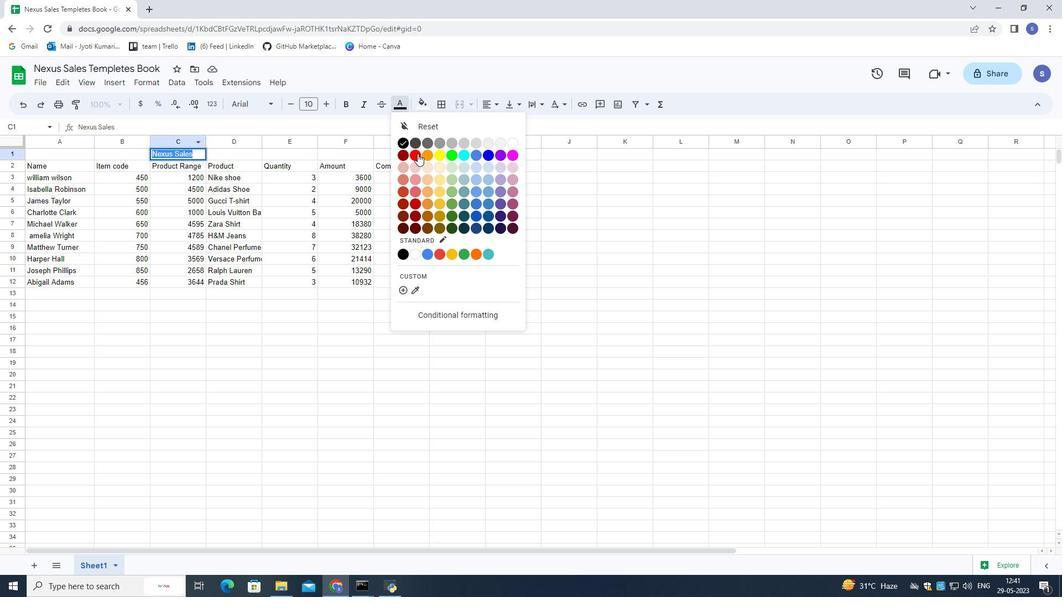 
Action: Mouse moved to (325, 107)
Screenshot: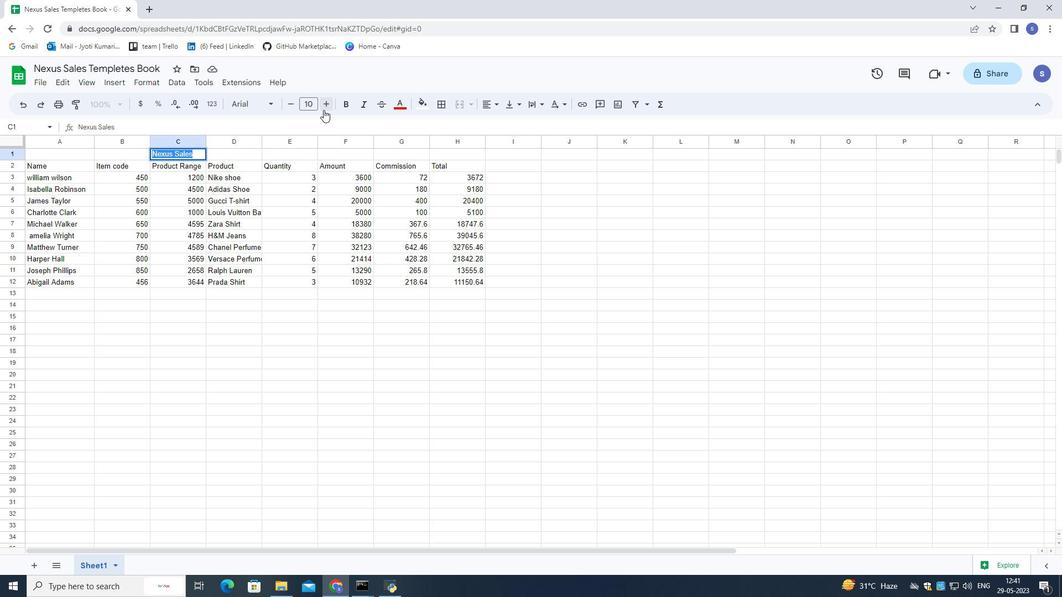 
Action: Mouse pressed left at (325, 107)
Screenshot: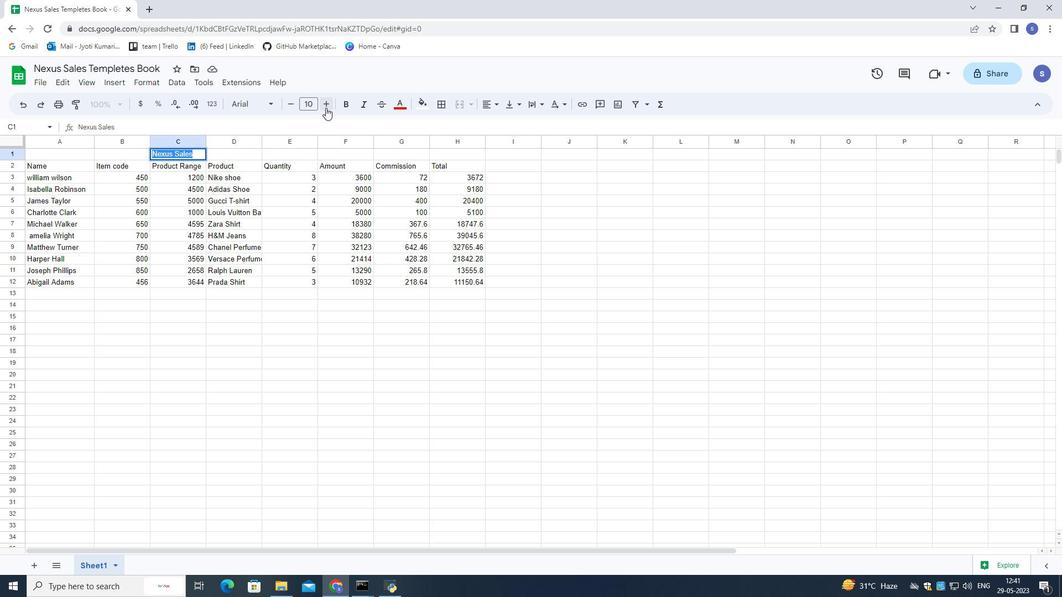 
Action: Mouse pressed left at (325, 107)
Screenshot: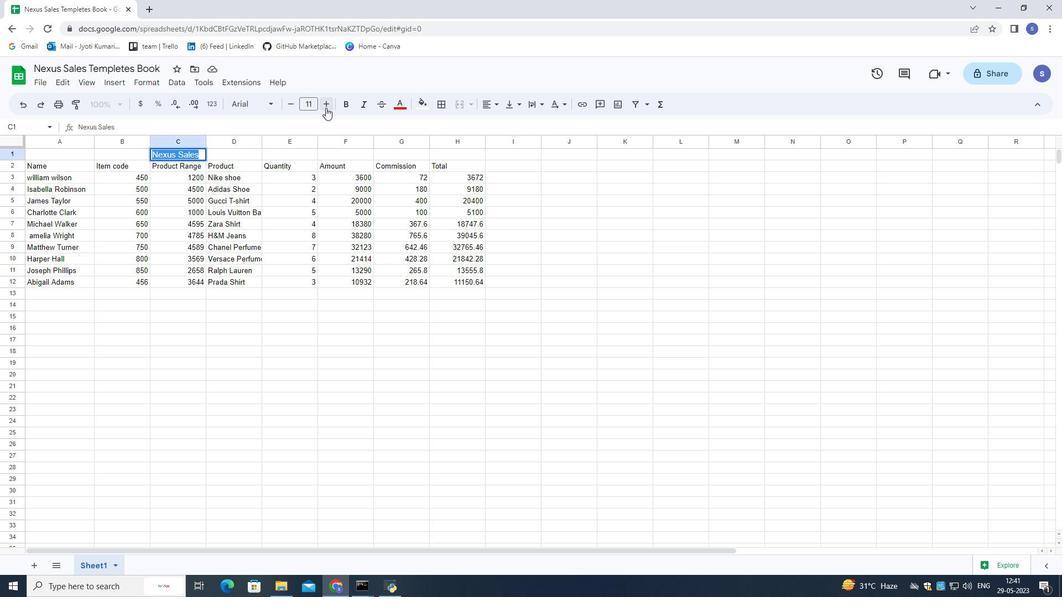 
Action: Mouse pressed left at (325, 107)
Screenshot: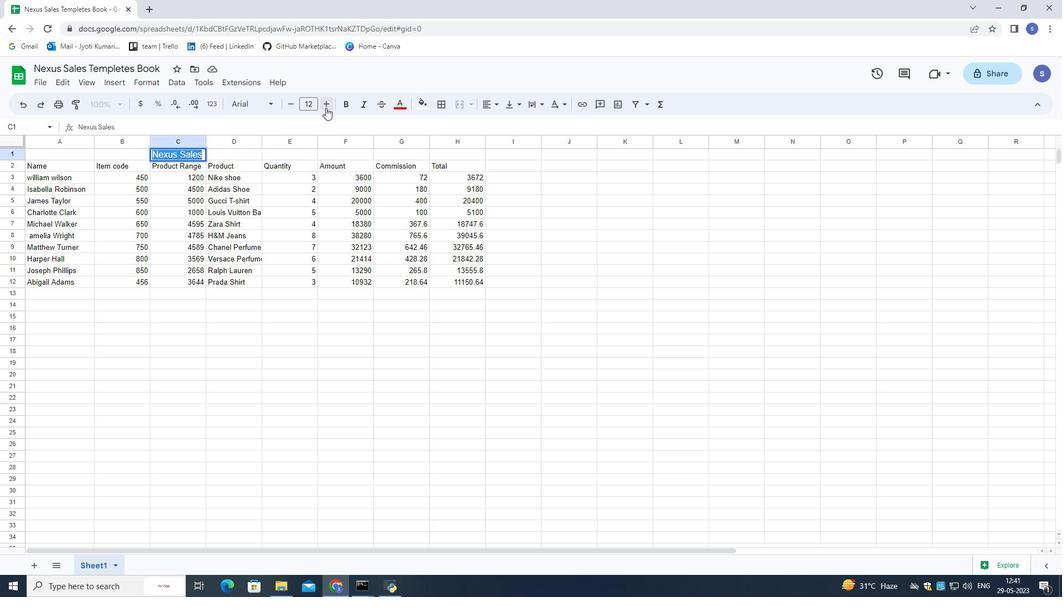 
Action: Mouse pressed left at (325, 107)
Screenshot: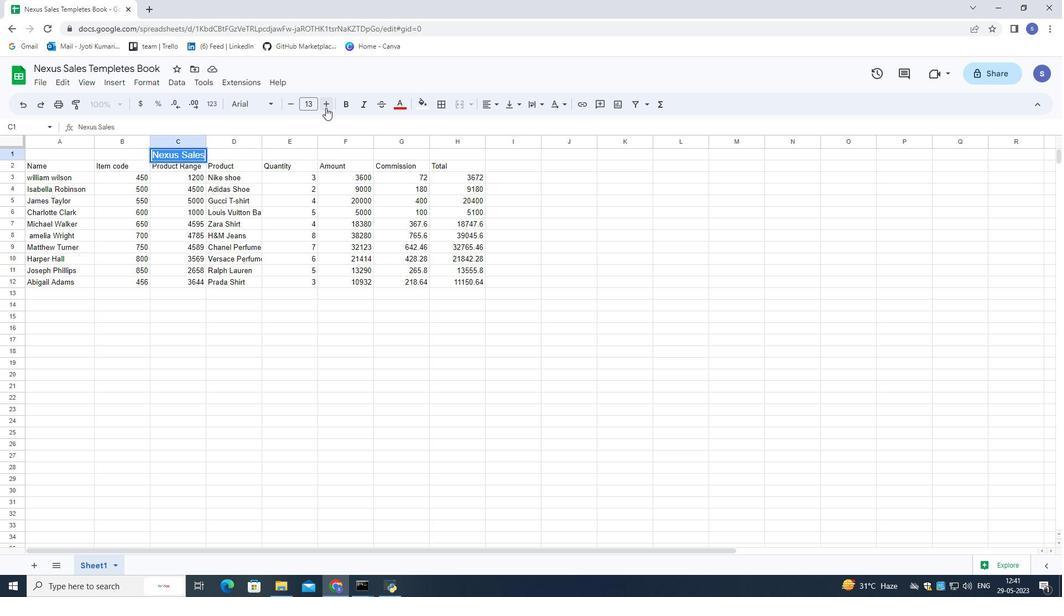 
Action: Mouse pressed left at (325, 107)
Screenshot: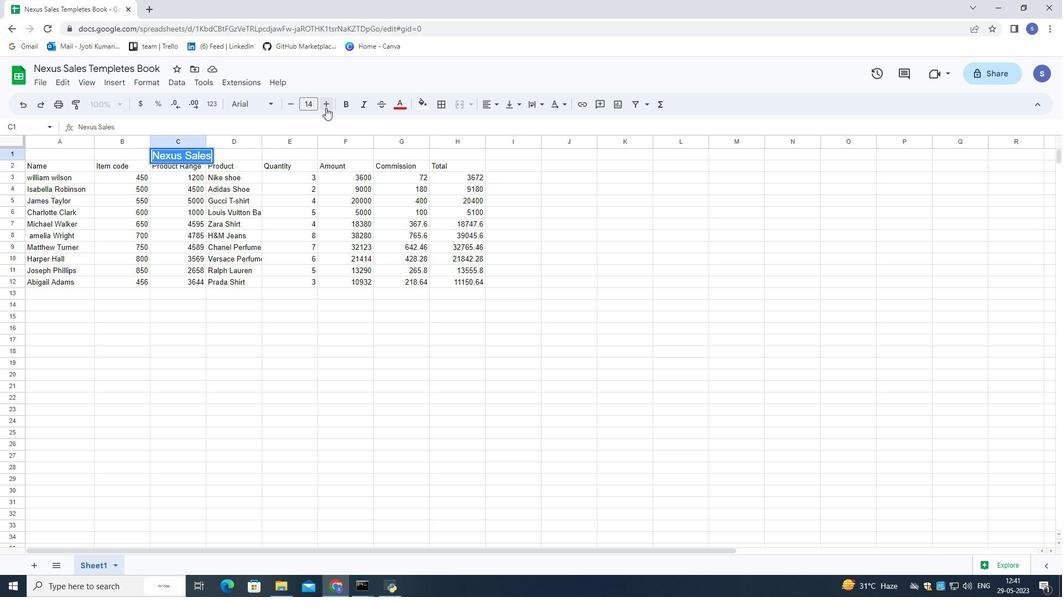 
Action: Mouse pressed left at (325, 107)
Screenshot: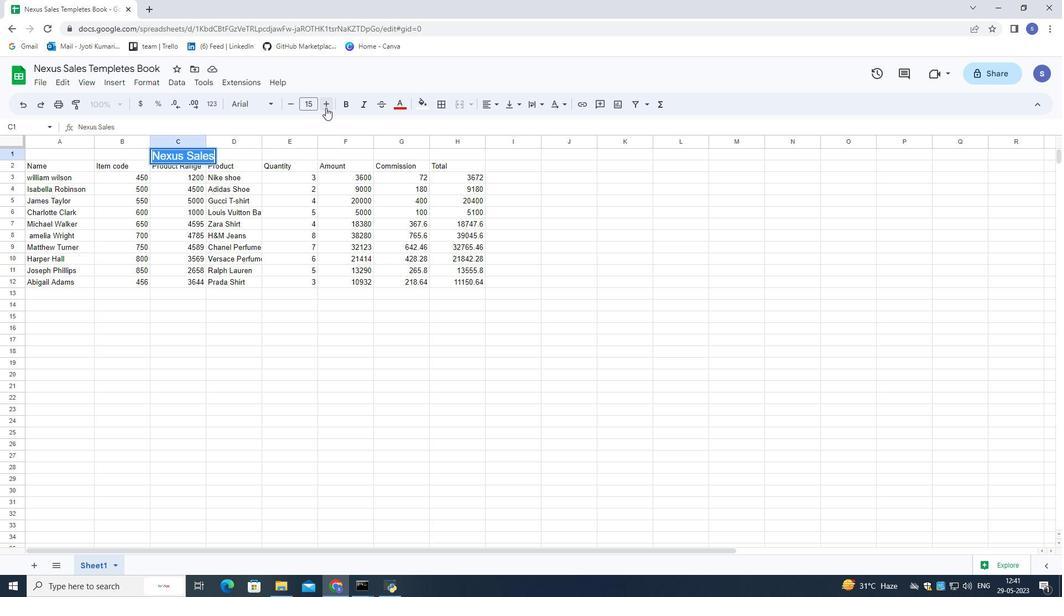 
Action: Mouse pressed left at (325, 107)
Screenshot: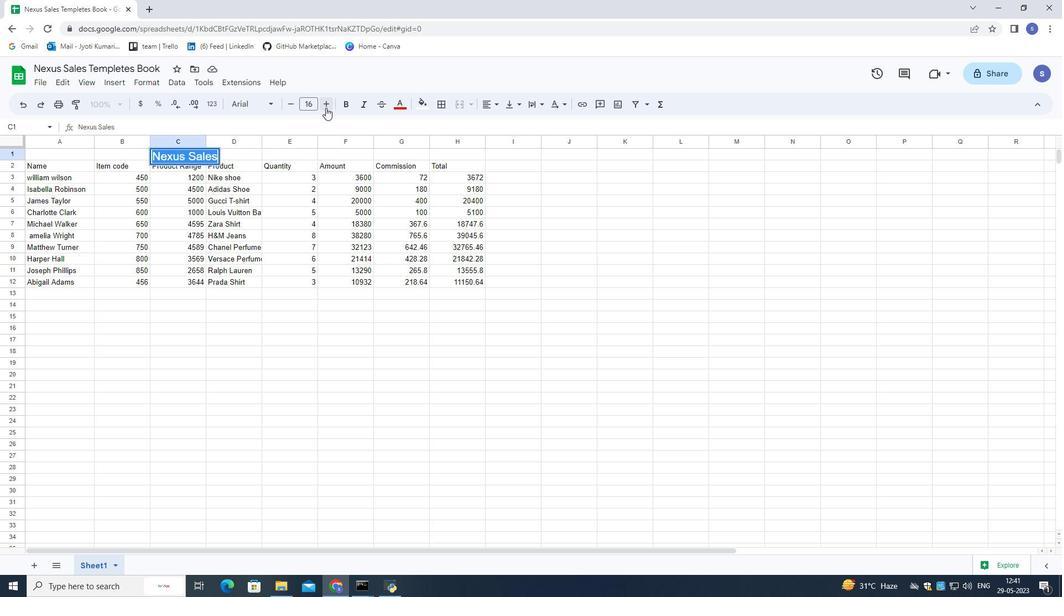 
Action: Mouse pressed left at (325, 107)
Screenshot: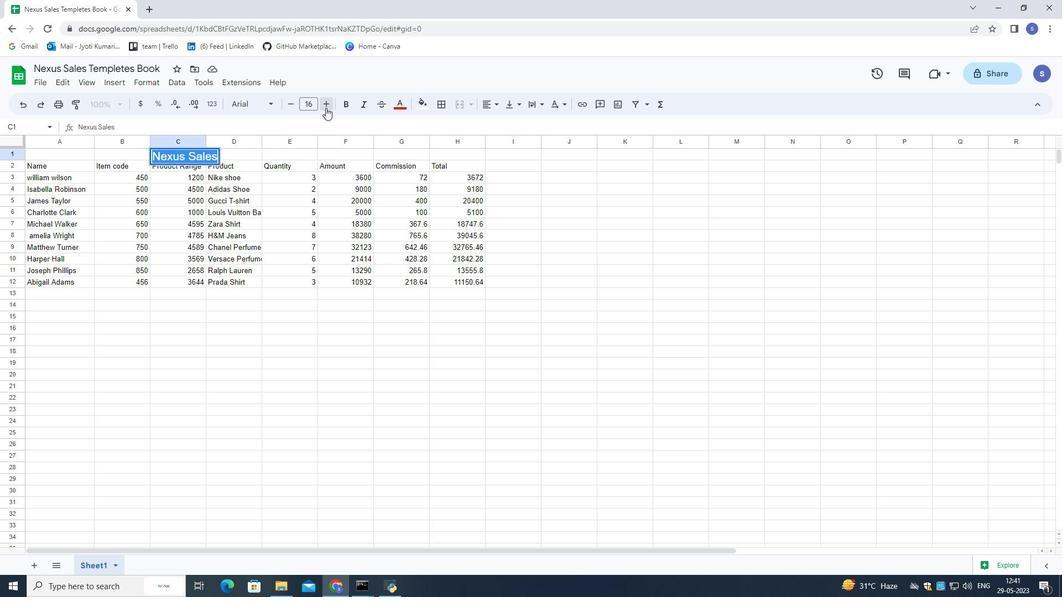 
Action: Mouse pressed left at (325, 107)
Screenshot: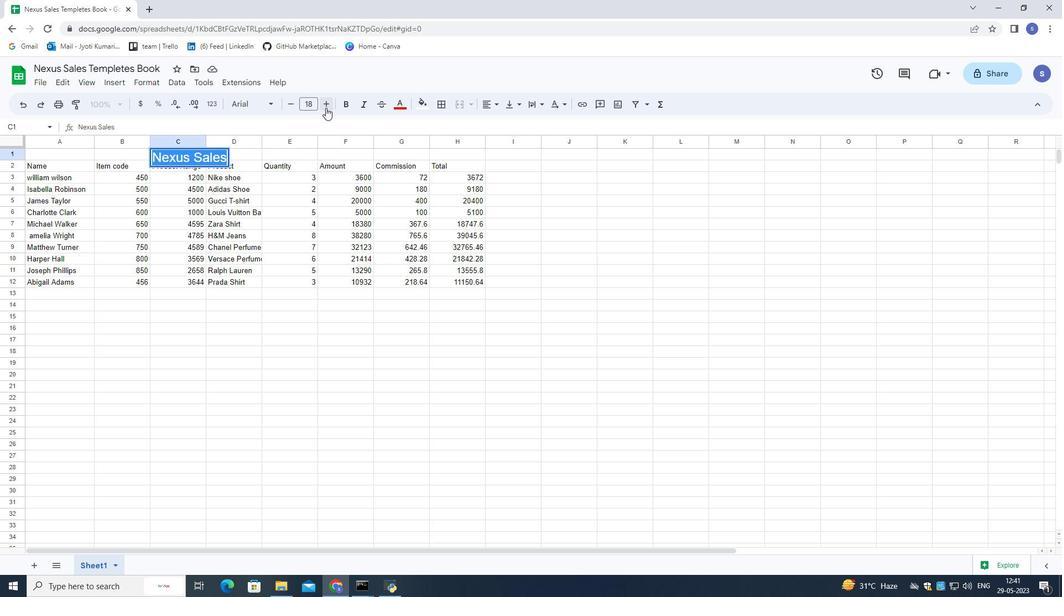 
Action: Mouse pressed left at (325, 107)
Screenshot: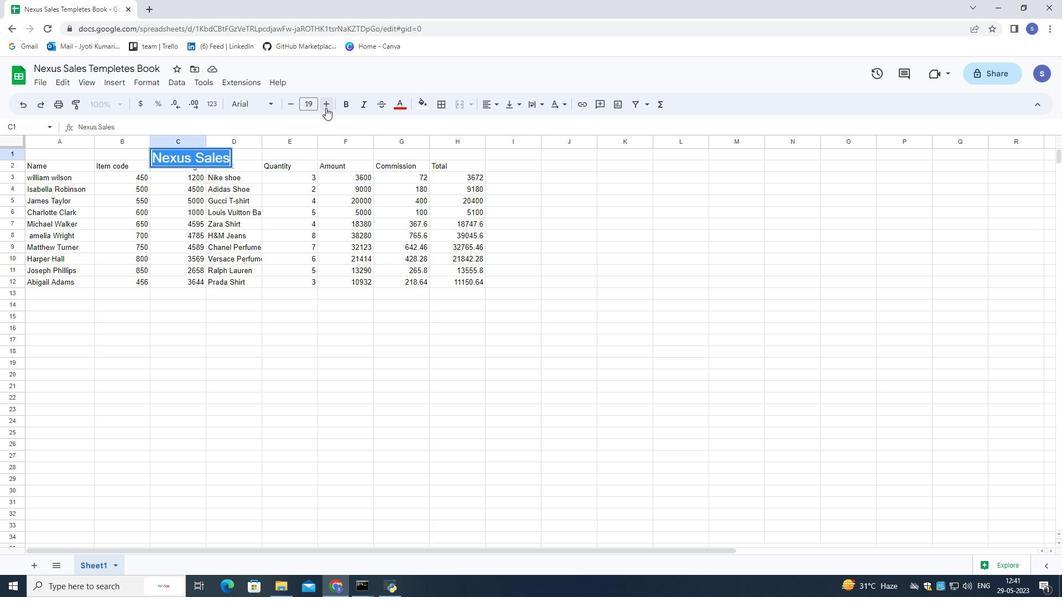 
Action: Mouse moved to (606, 240)
Screenshot: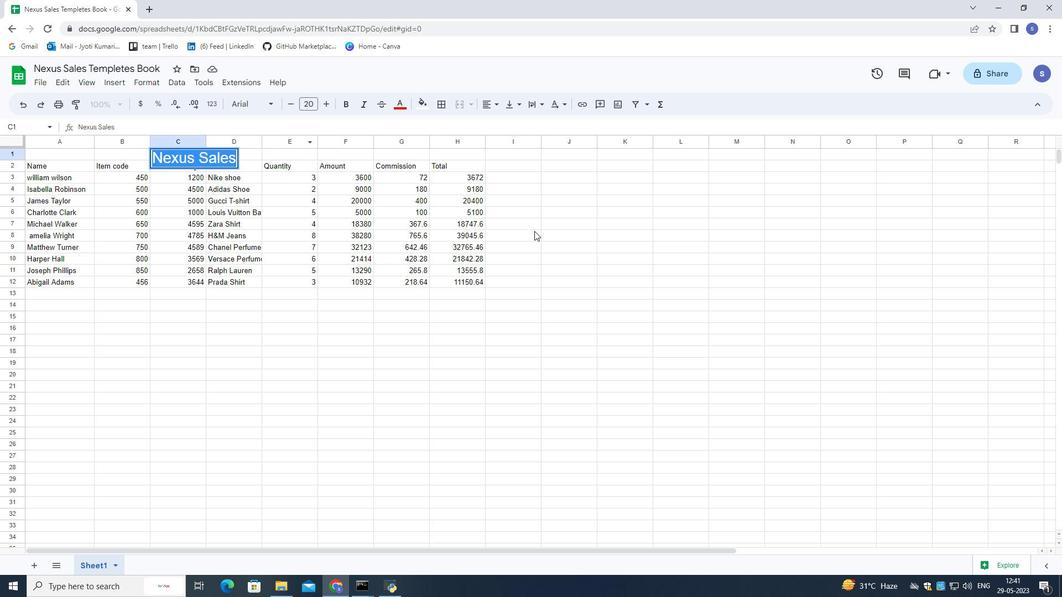 
Action: Mouse pressed left at (606, 240)
Screenshot: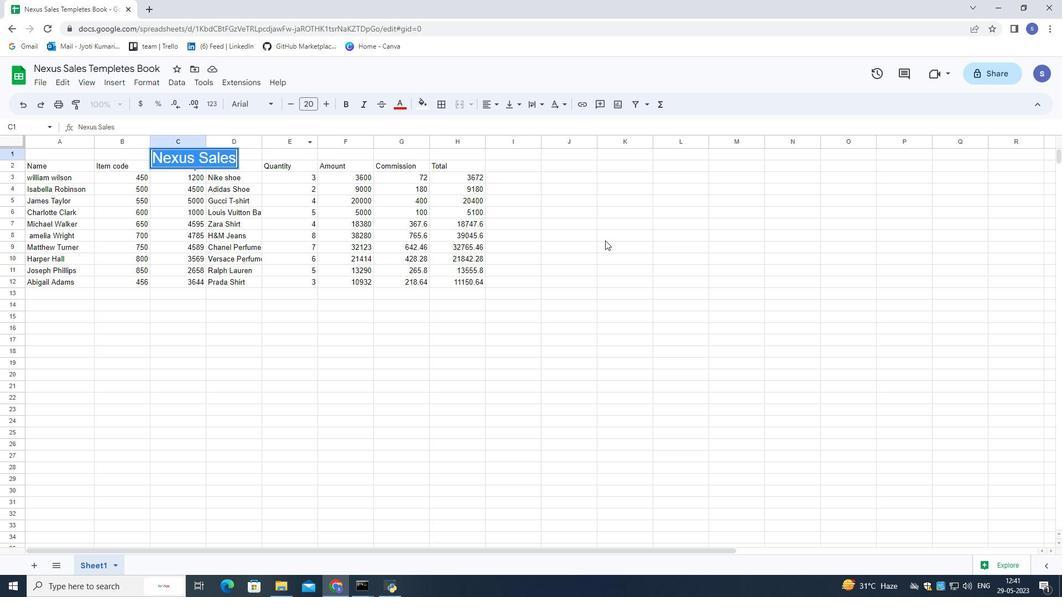 
Action: Mouse moved to (229, 214)
Screenshot: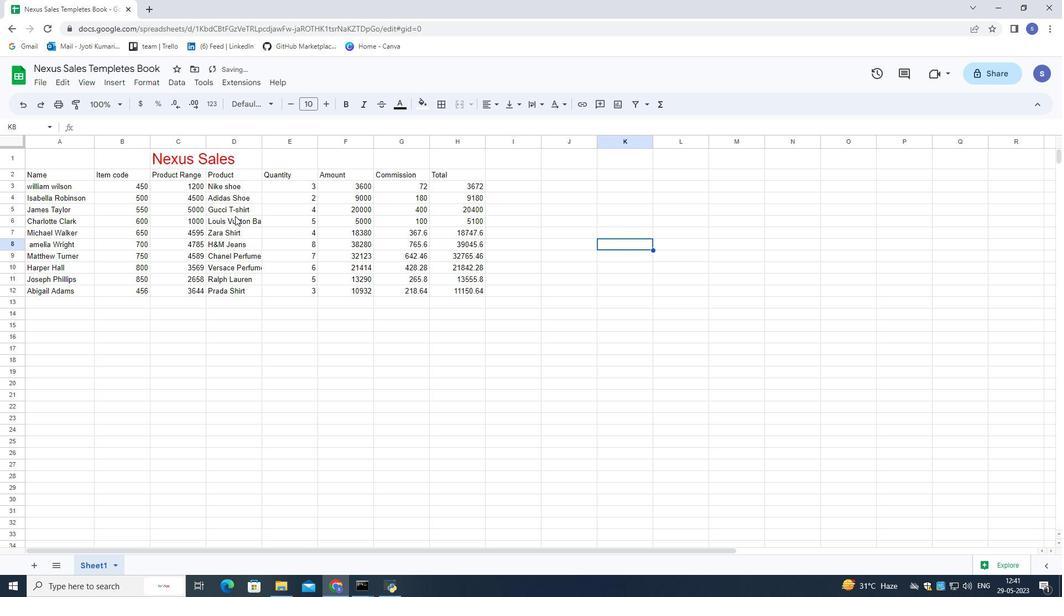 
Action: Mouse pressed left at (229, 214)
Screenshot: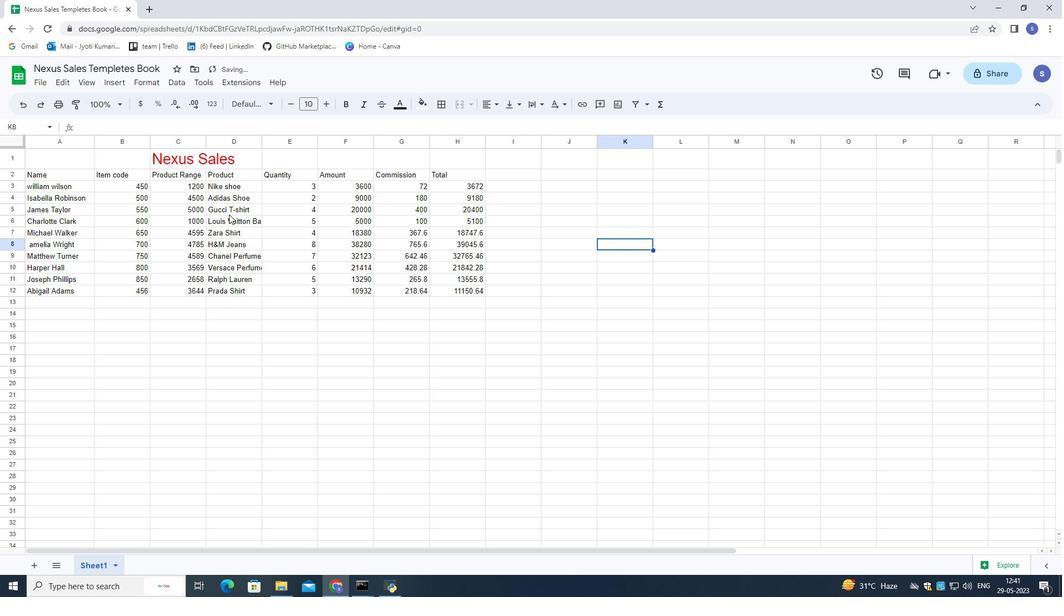 
Action: Mouse moved to (27, 174)
Screenshot: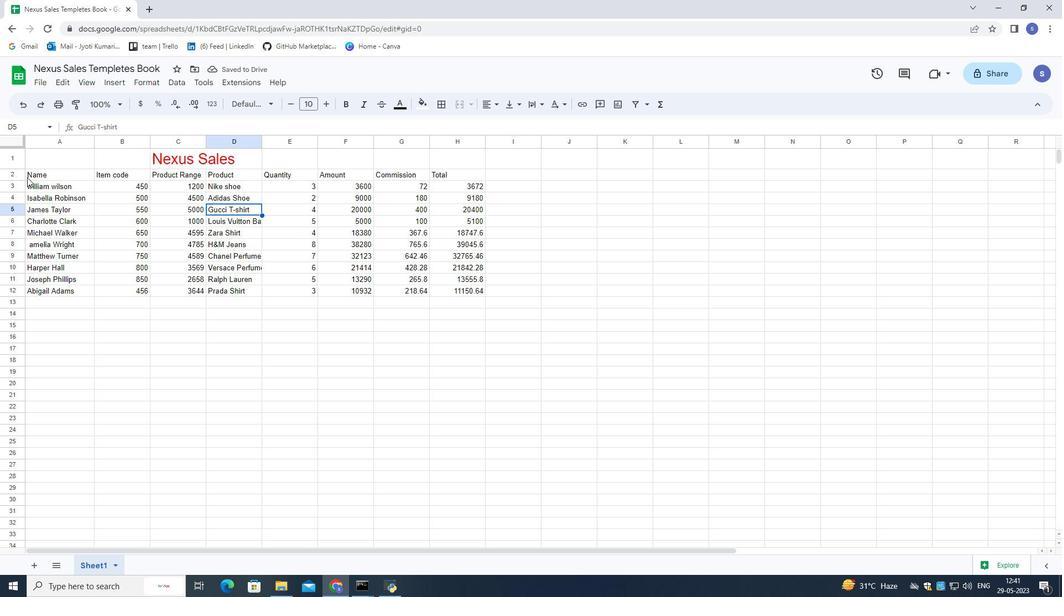
Action: Mouse pressed left at (27, 174)
Screenshot: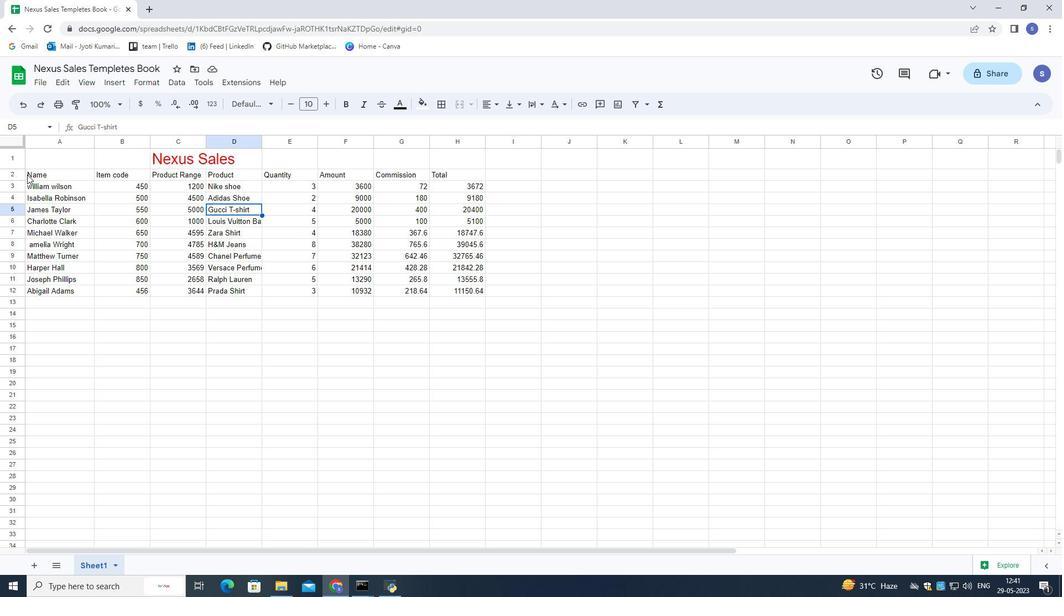 
Action: Mouse moved to (266, 106)
Screenshot: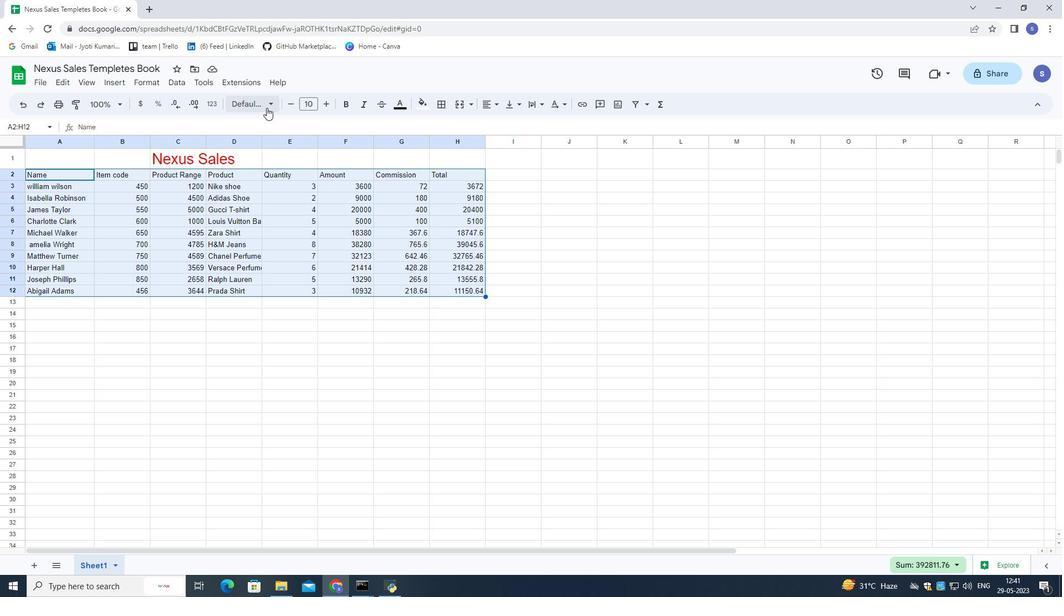 
Action: Mouse pressed left at (266, 106)
Screenshot: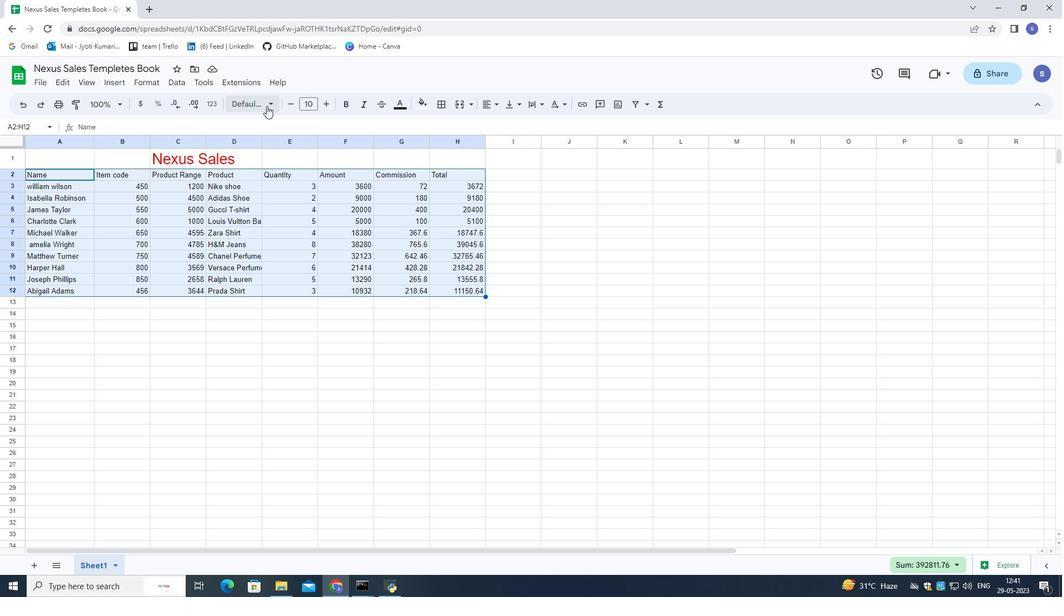 
Action: Mouse moved to (277, 124)
Screenshot: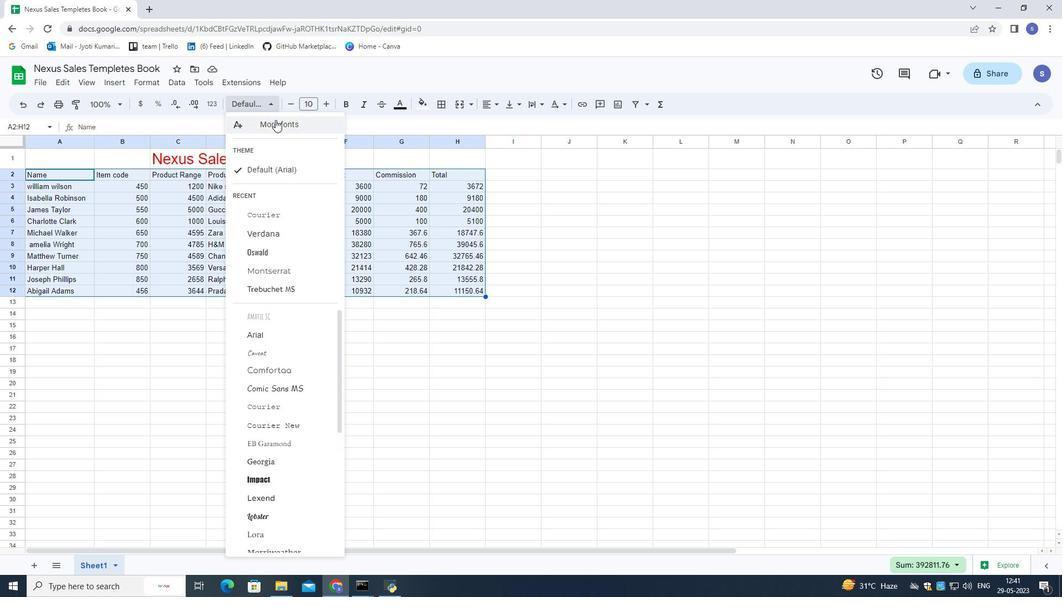
Action: Mouse pressed left at (277, 124)
Screenshot: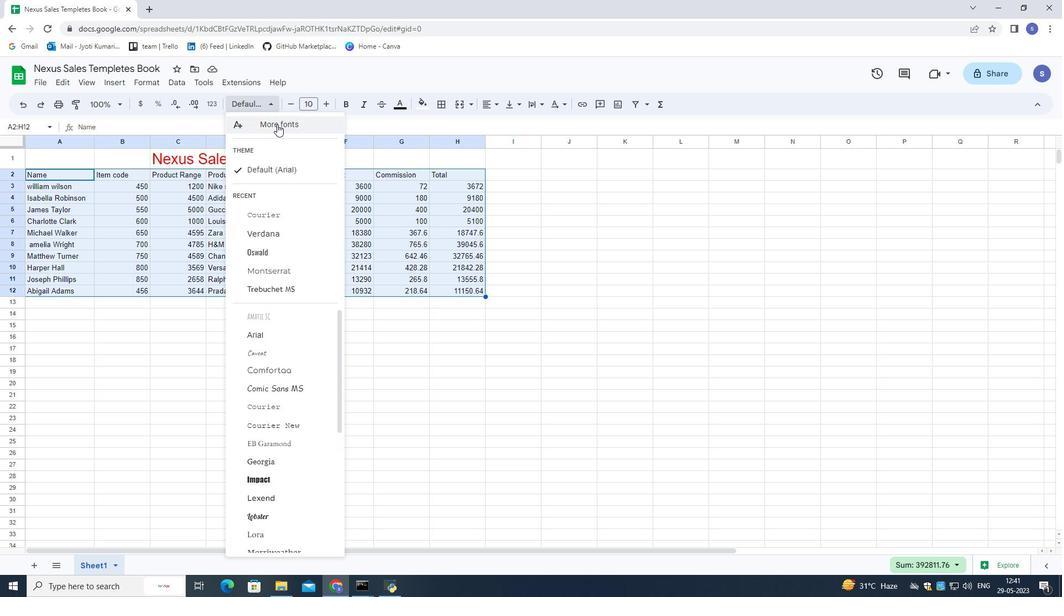 
Action: Mouse moved to (401, 252)
Screenshot: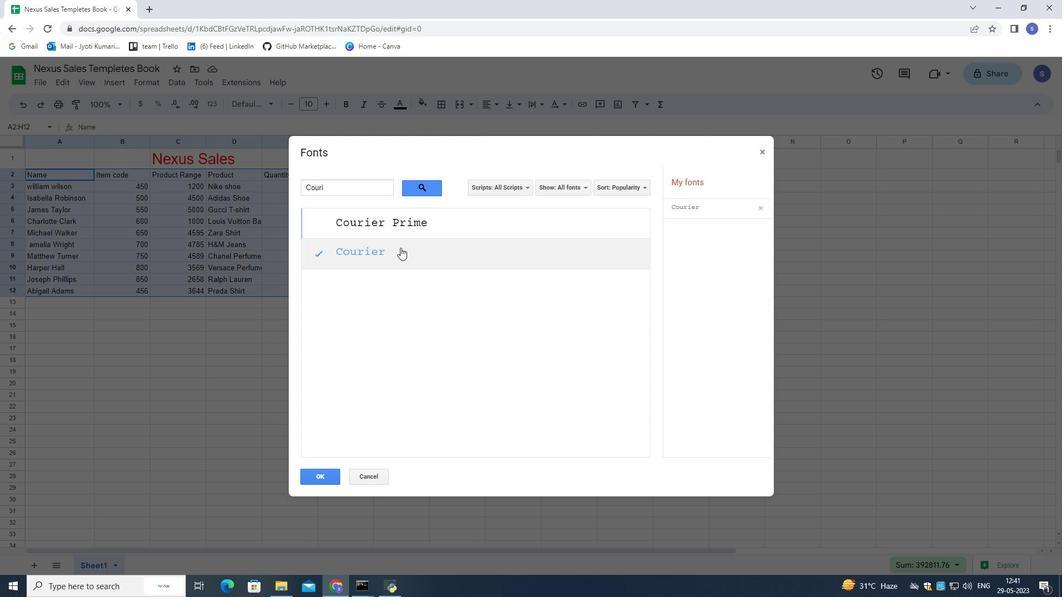 
Action: Mouse pressed left at (401, 252)
Screenshot: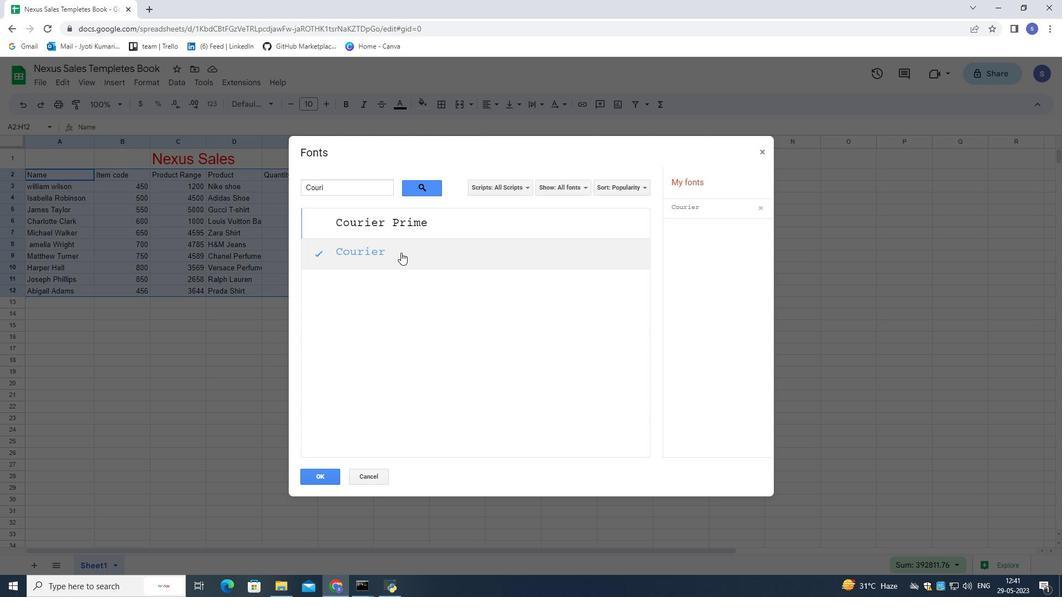 
Action: Mouse pressed left at (401, 252)
Screenshot: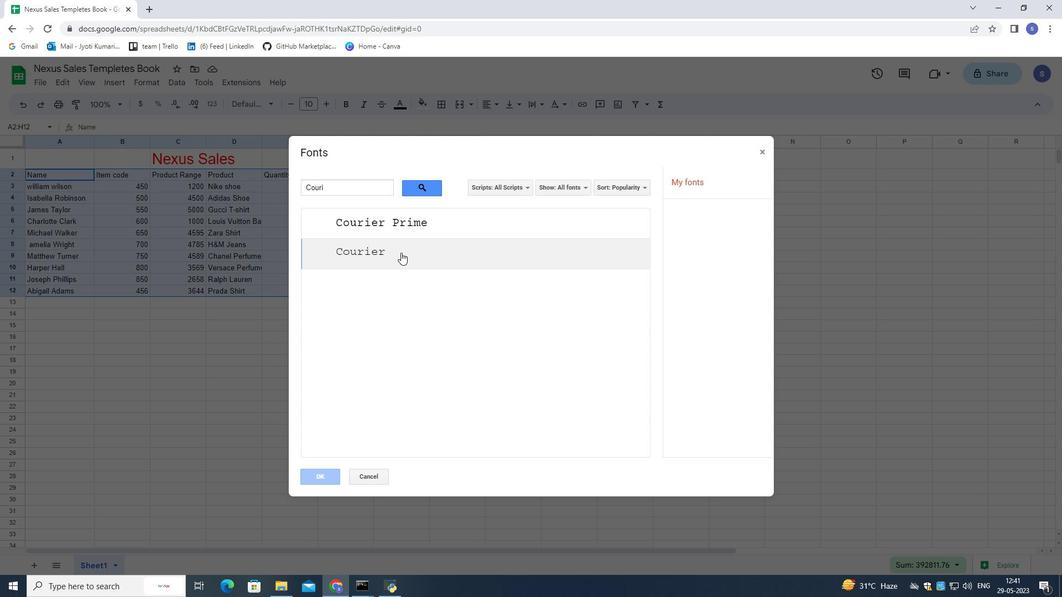 
Action: Mouse moved to (318, 470)
Screenshot: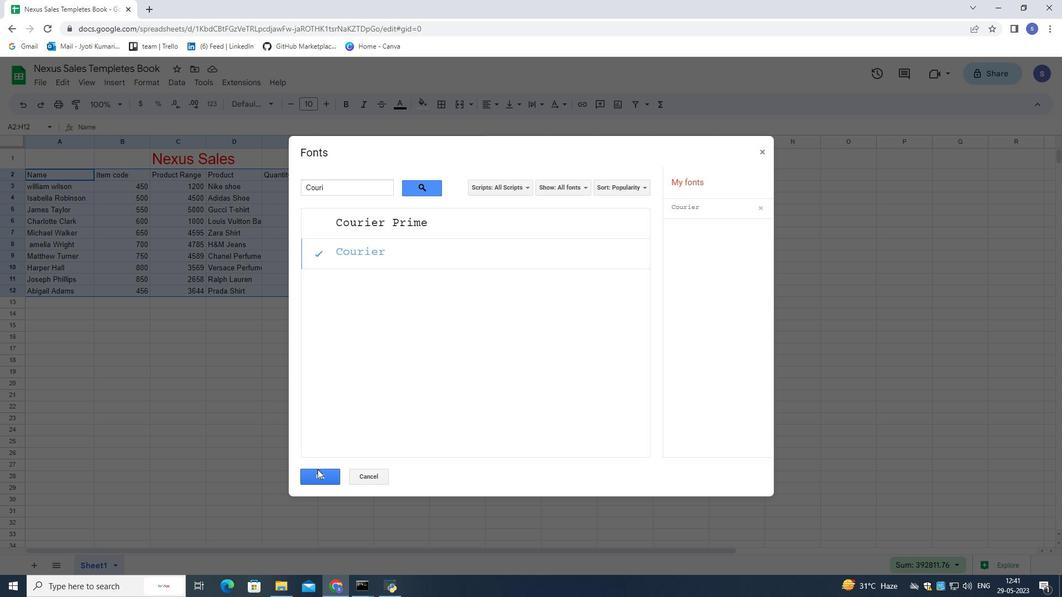 
Action: Mouse pressed left at (318, 470)
Screenshot: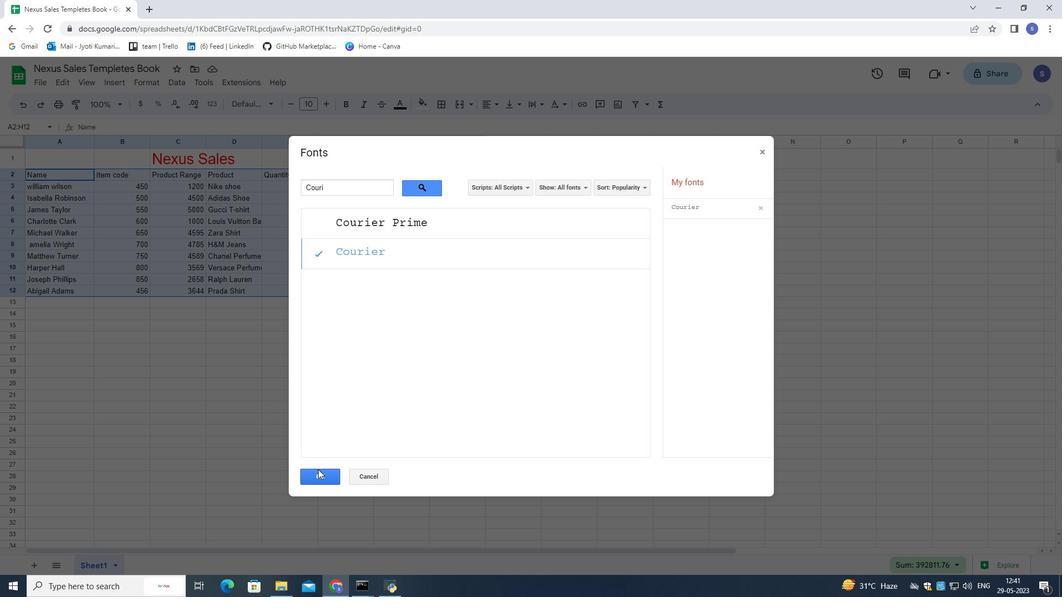 
Action: Mouse moved to (329, 104)
Screenshot: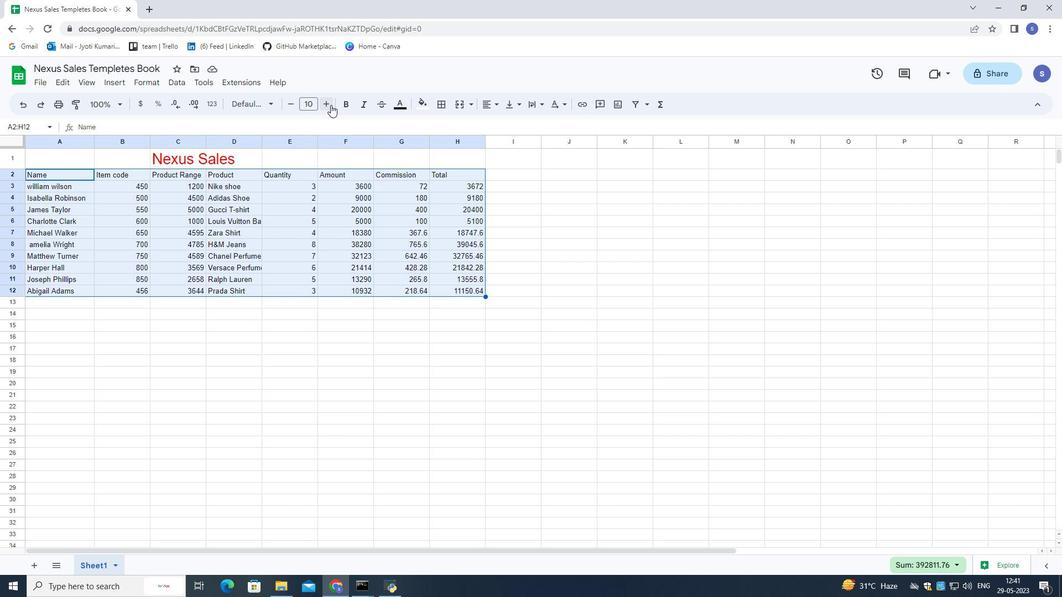 
Action: Mouse pressed left at (329, 104)
Screenshot: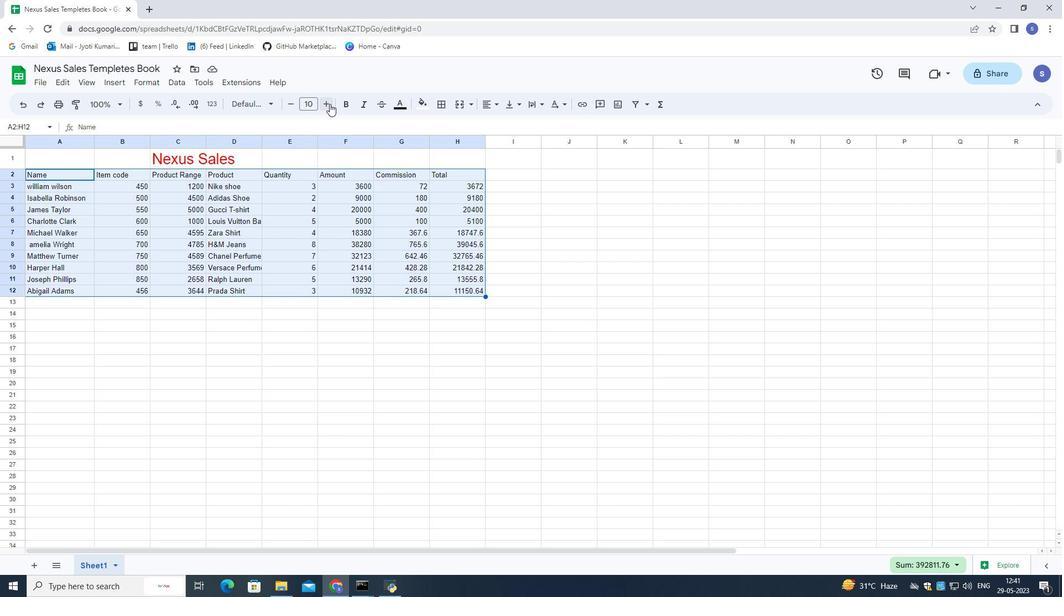 
Action: Mouse moved to (329, 104)
Screenshot: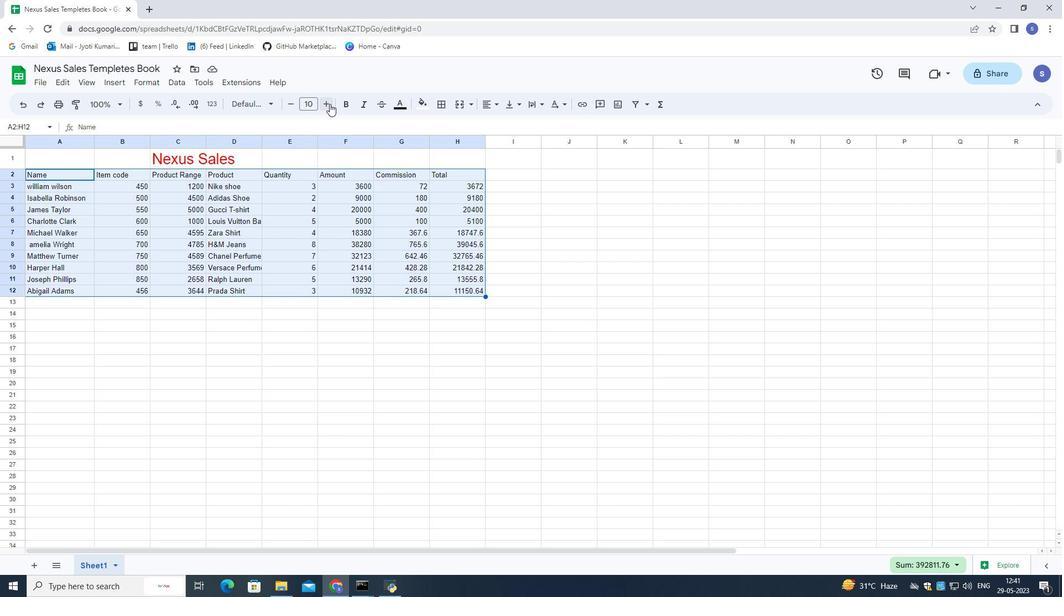 
Action: Mouse pressed left at (329, 104)
Screenshot: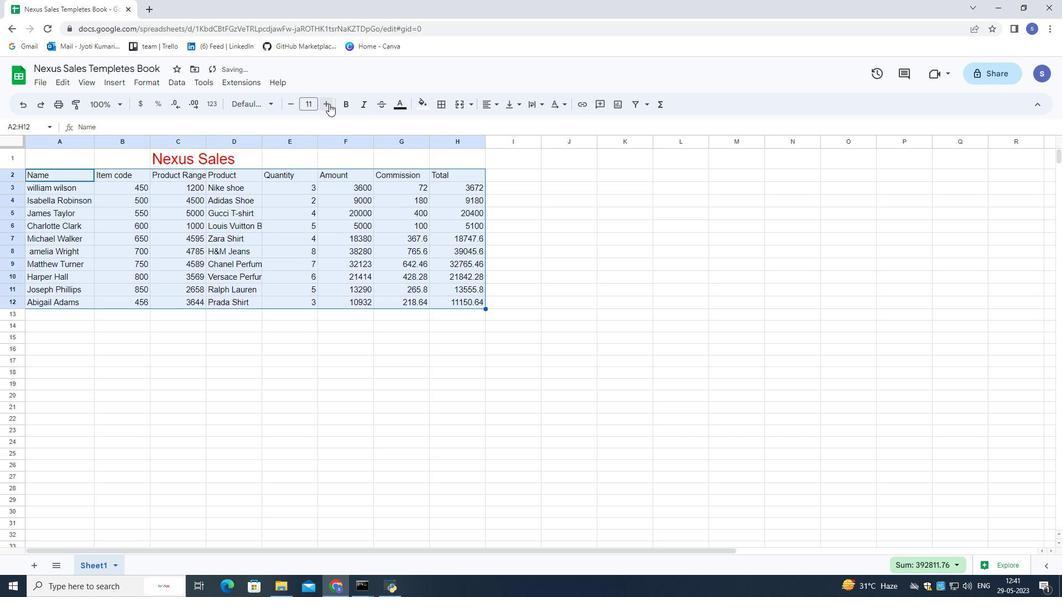 
Action: Mouse moved to (320, 356)
Screenshot: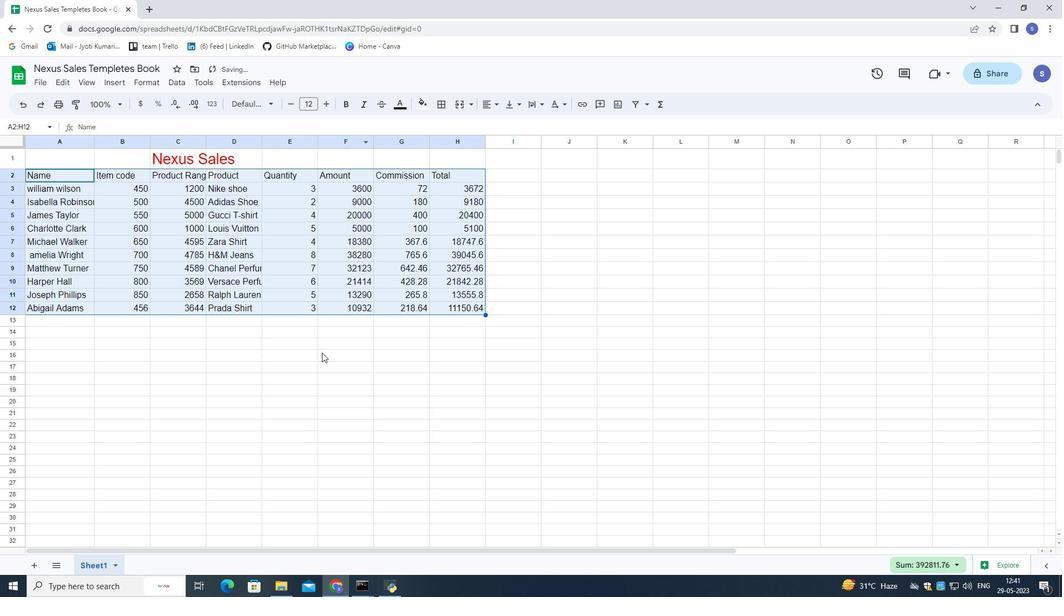 
Action: Mouse pressed left at (320, 356)
Screenshot: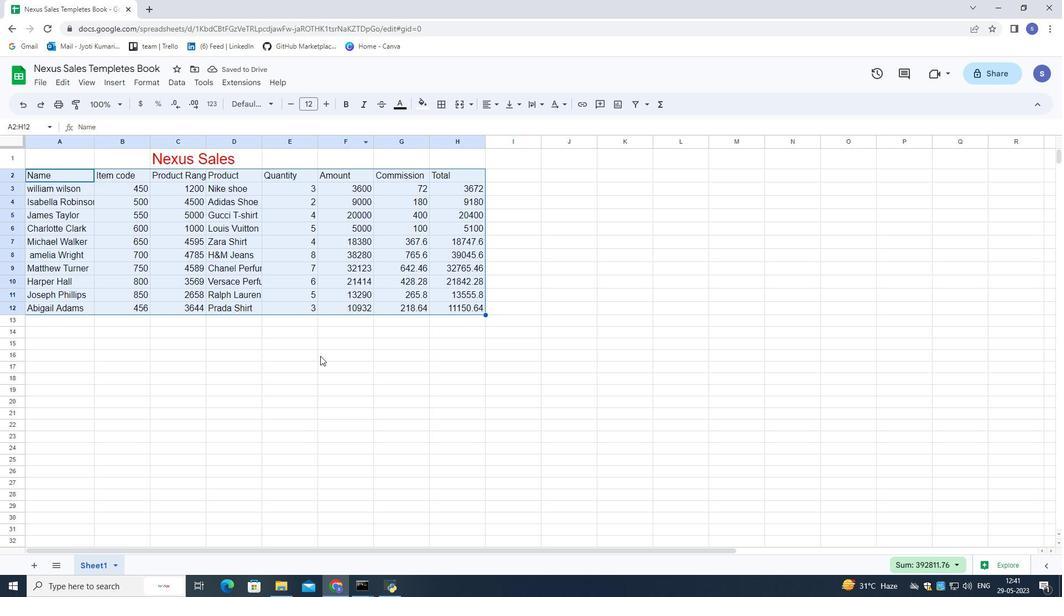 
Action: Mouse moved to (35, 157)
Screenshot: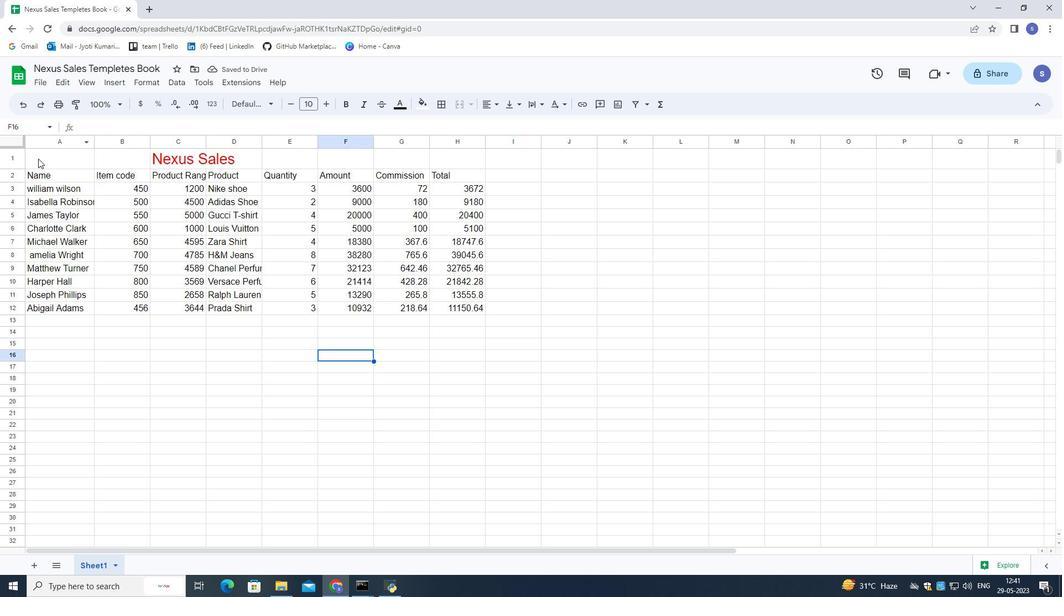 
Action: Mouse pressed left at (35, 157)
Screenshot: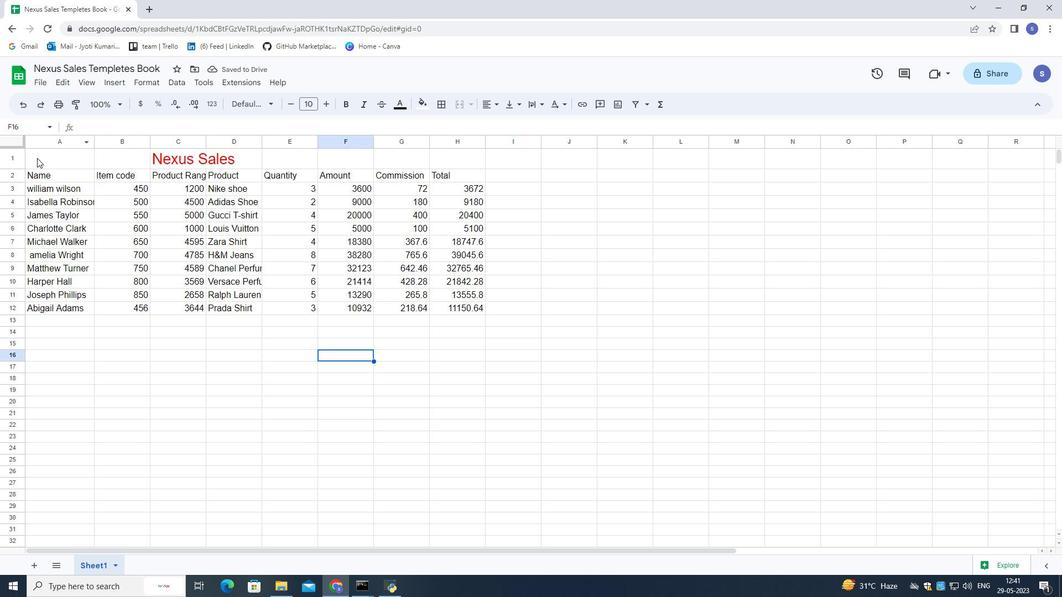 
Action: Mouse moved to (494, 104)
Screenshot: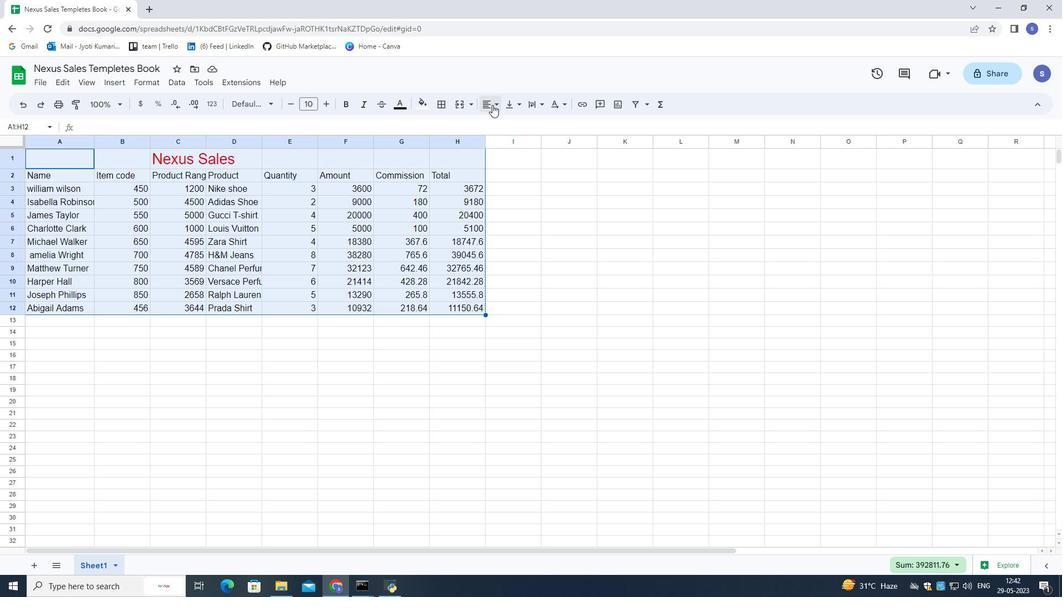 
Action: Mouse pressed left at (494, 104)
Screenshot: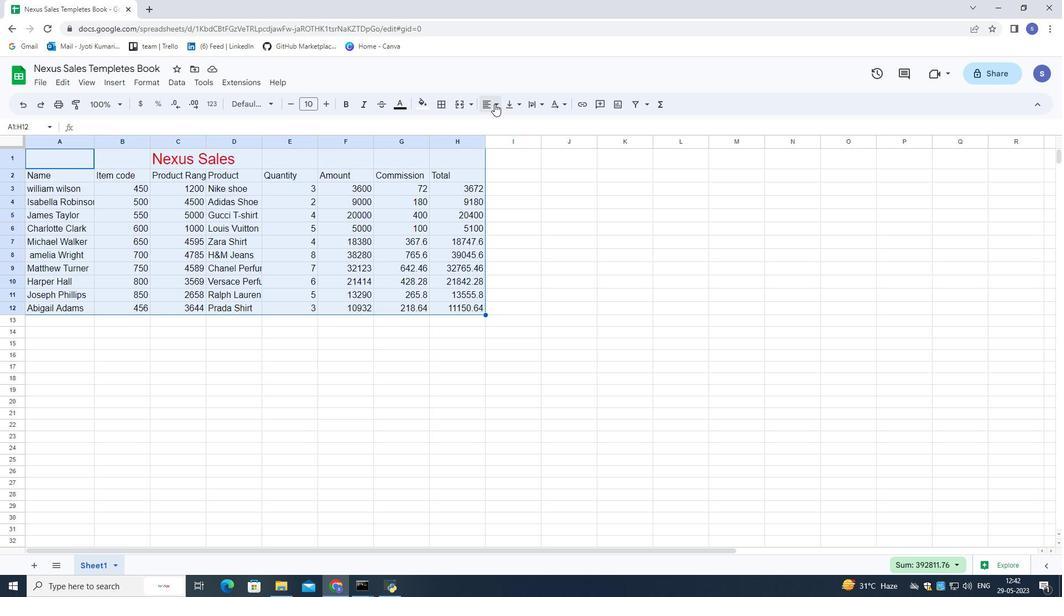 
Action: Mouse moved to (506, 122)
Screenshot: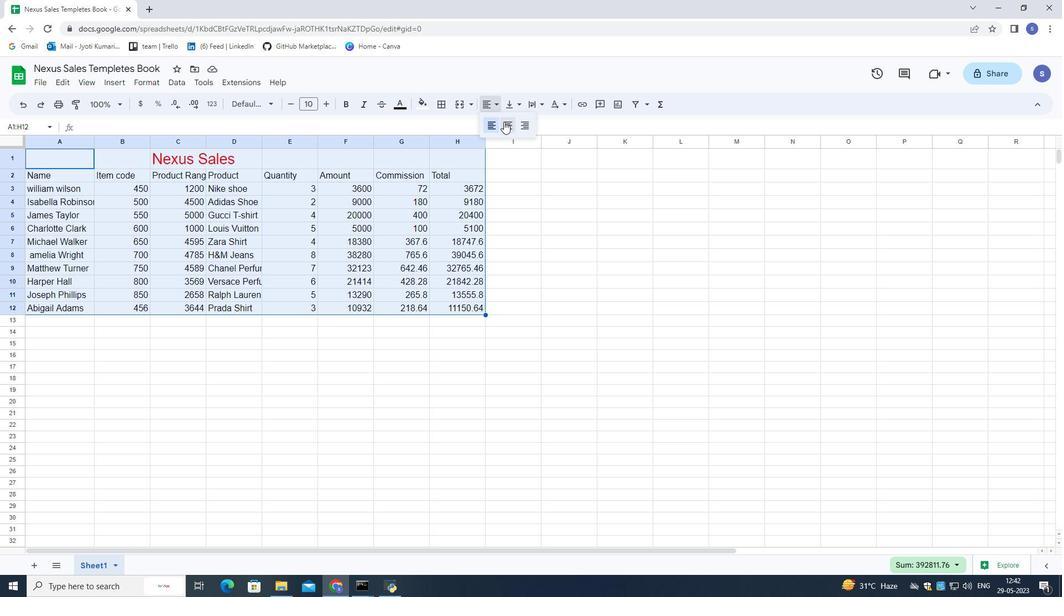 
Action: Mouse pressed left at (506, 122)
Screenshot: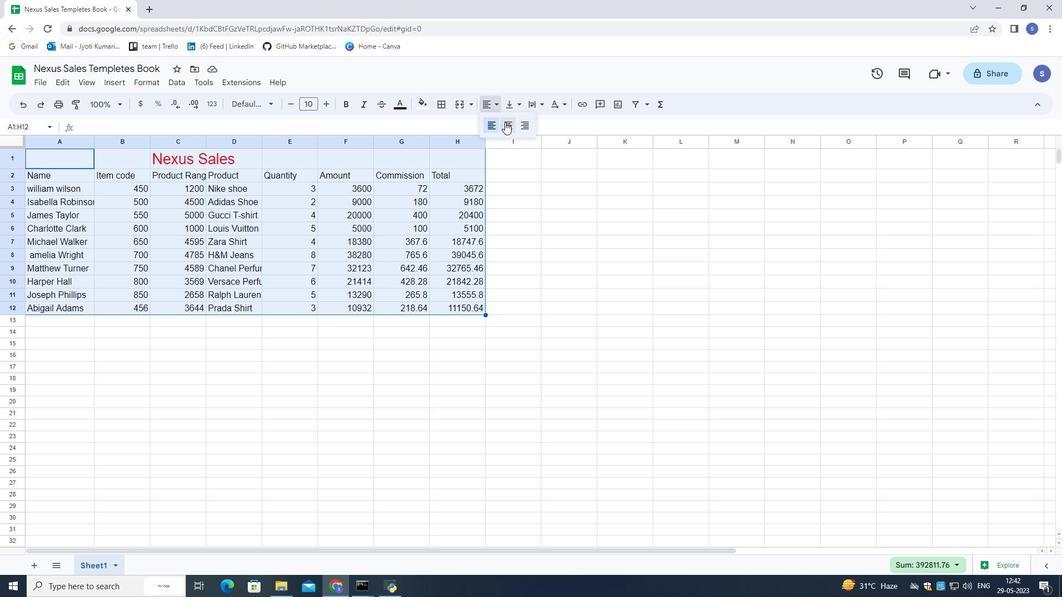 
Action: Mouse moved to (521, 196)
Screenshot: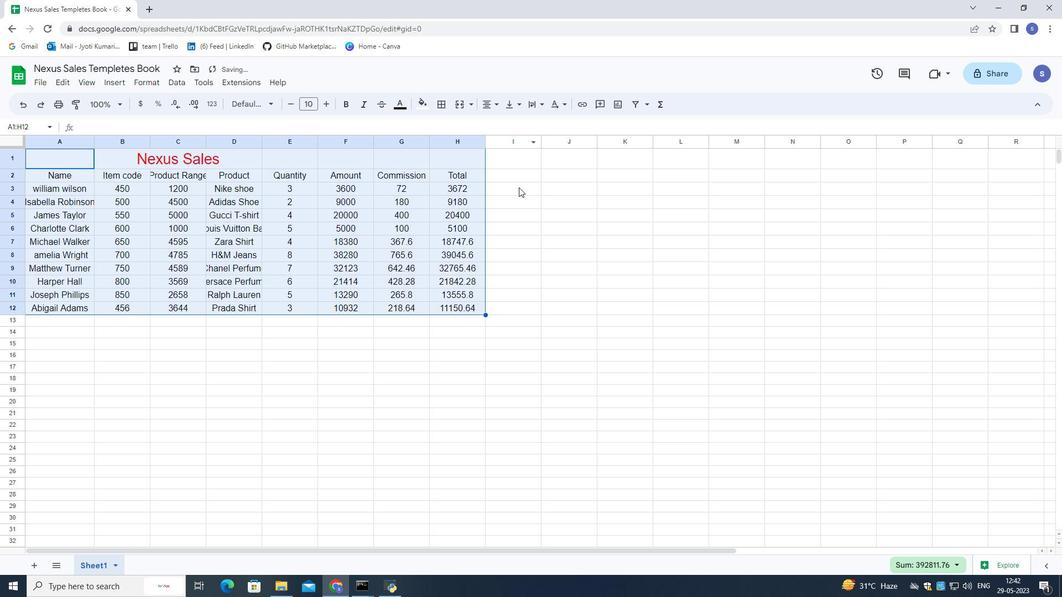 
Action: Mouse pressed left at (521, 196)
Screenshot: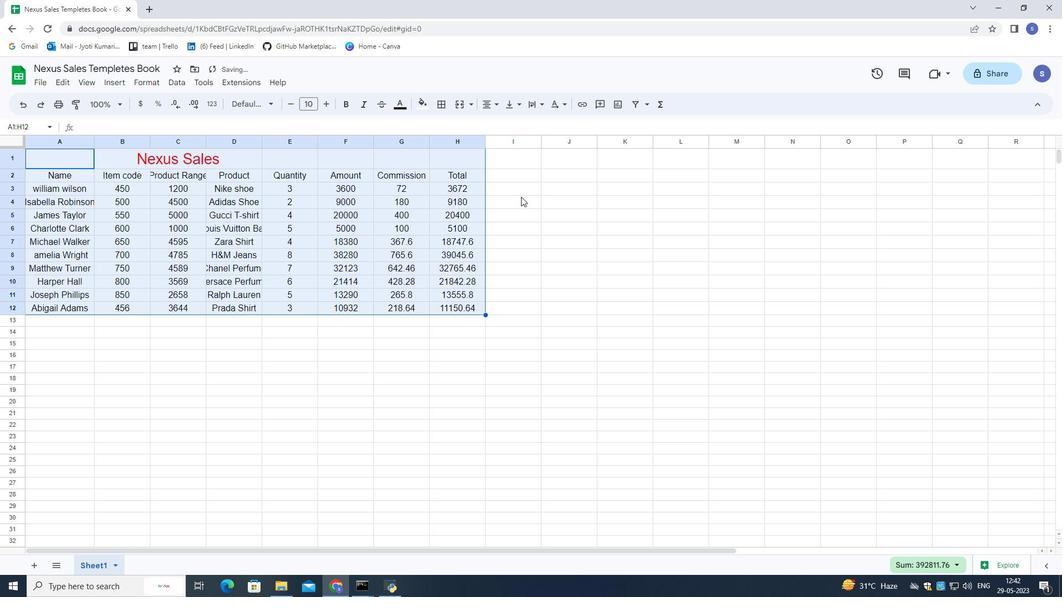 
Action: Mouse moved to (555, 257)
Screenshot: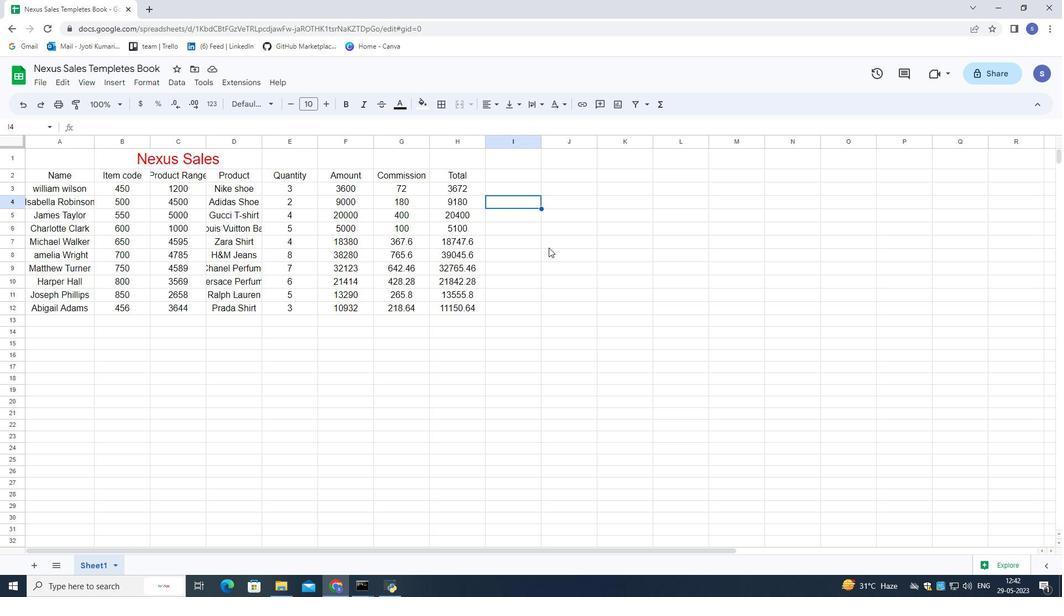 
Action: Mouse pressed left at (555, 257)
Screenshot: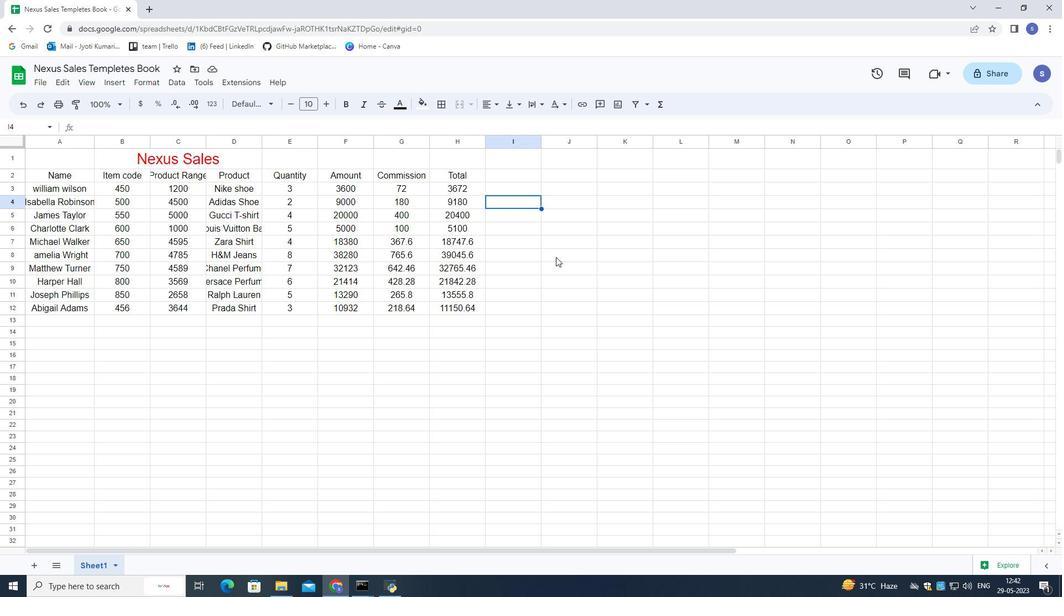 
Action: Mouse moved to (254, 268)
Screenshot: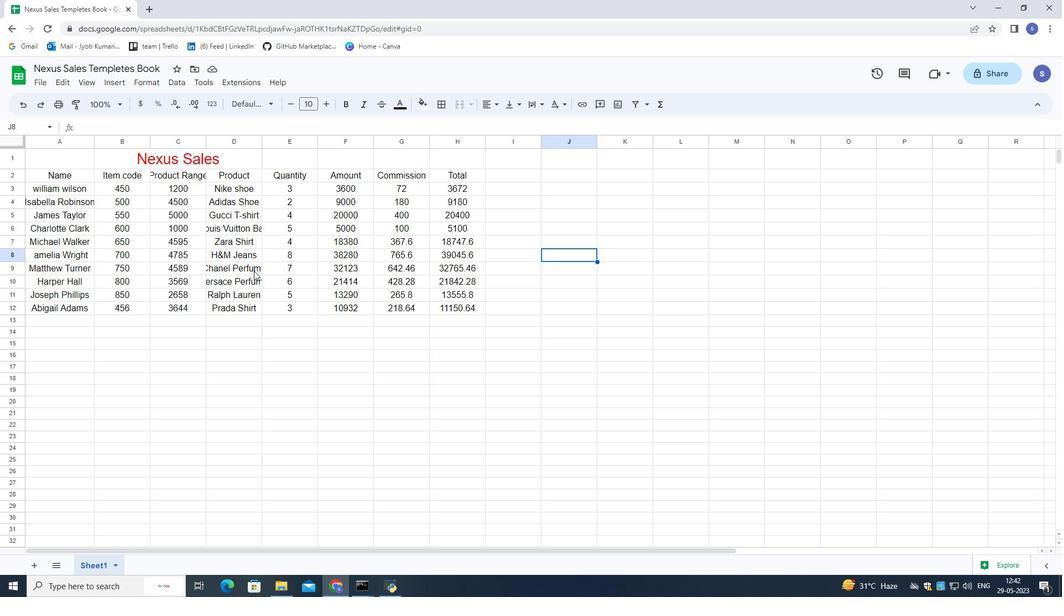 
